 Task: Look for space in Tōkamachi, Japan from 9th July, 2023 to 16th July, 2023 for 2 adults, 1 child in price range Rs.8000 to Rs.16000. Place can be entire place with 2 bedrooms having 2 beds and 1 bathroom. Property type can be house, flat, guest house. Booking option can be shelf check-in. Required host language is English.
Action: Mouse moved to (507, 87)
Screenshot: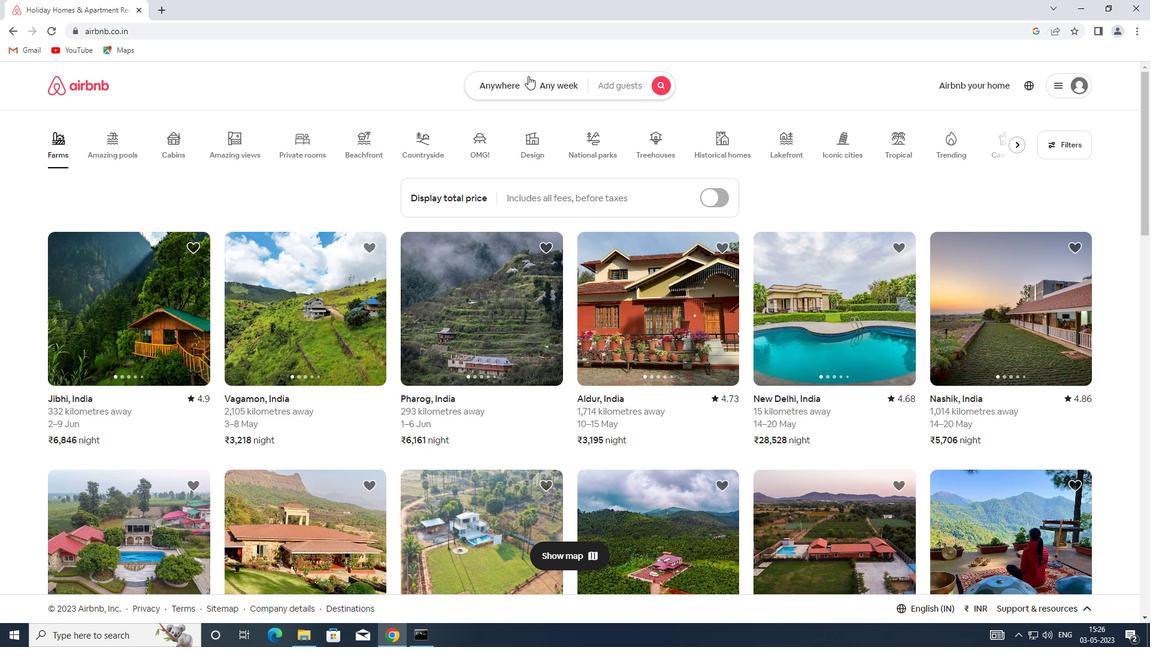 
Action: Mouse pressed left at (507, 87)
Screenshot: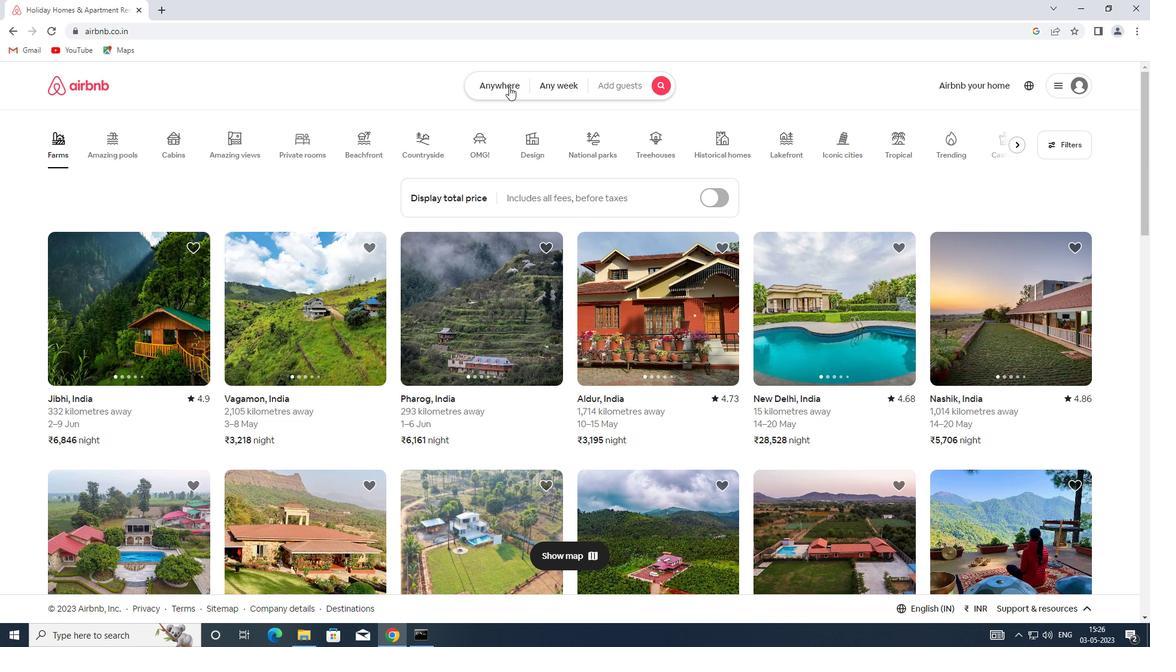 
Action: Mouse moved to (399, 140)
Screenshot: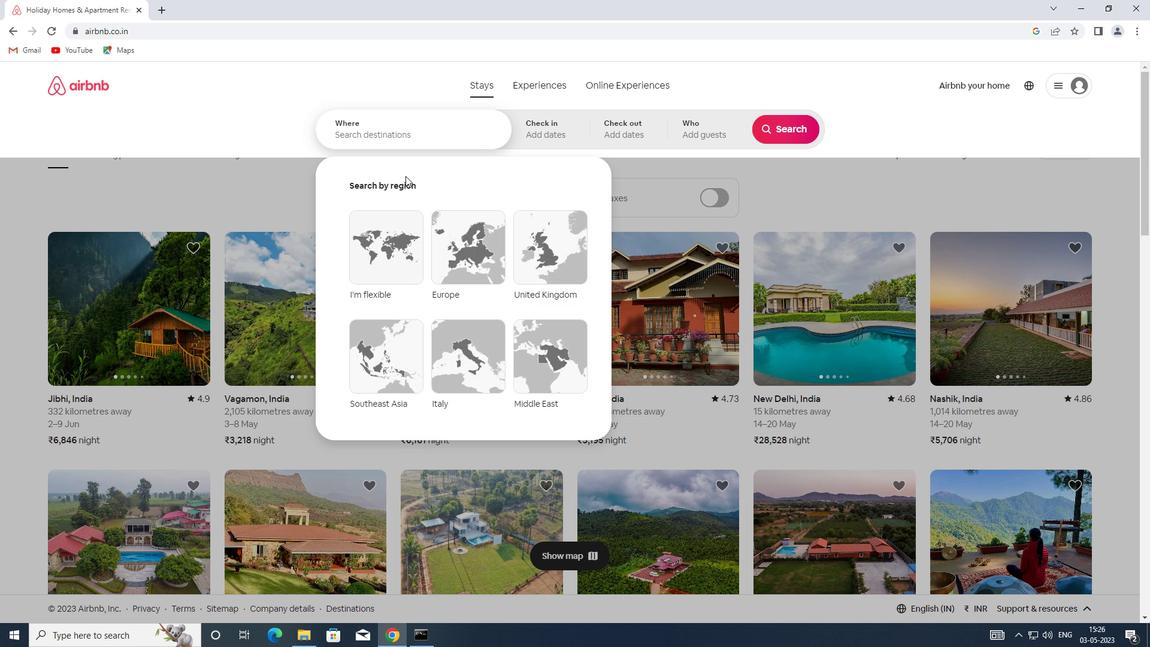 
Action: Mouse pressed left at (399, 140)
Screenshot: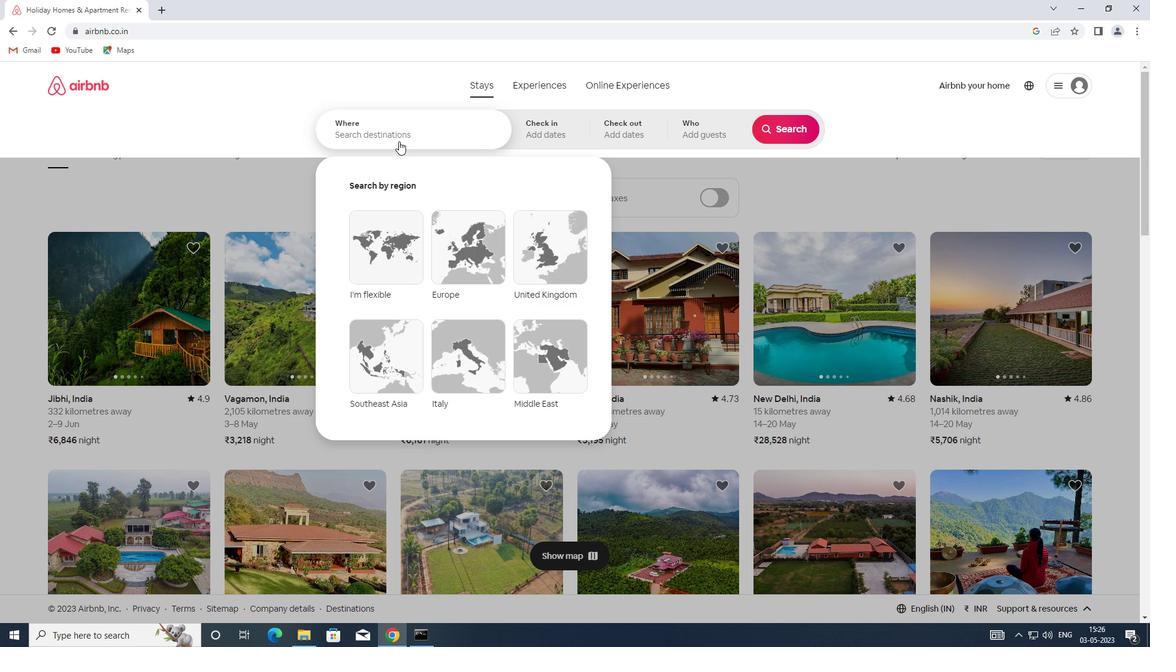 
Action: Mouse moved to (399, 140)
Screenshot: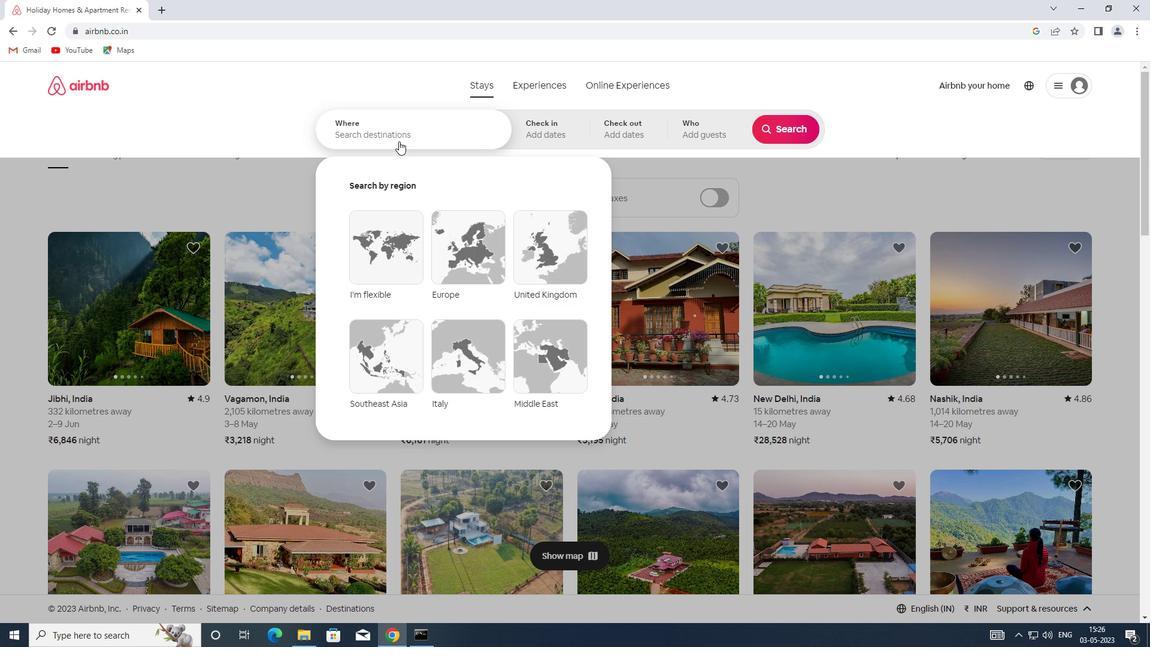 
Action: Key pressed <Key.shift>TOKAMACHI,<Key.shift>JAPAN
Screenshot: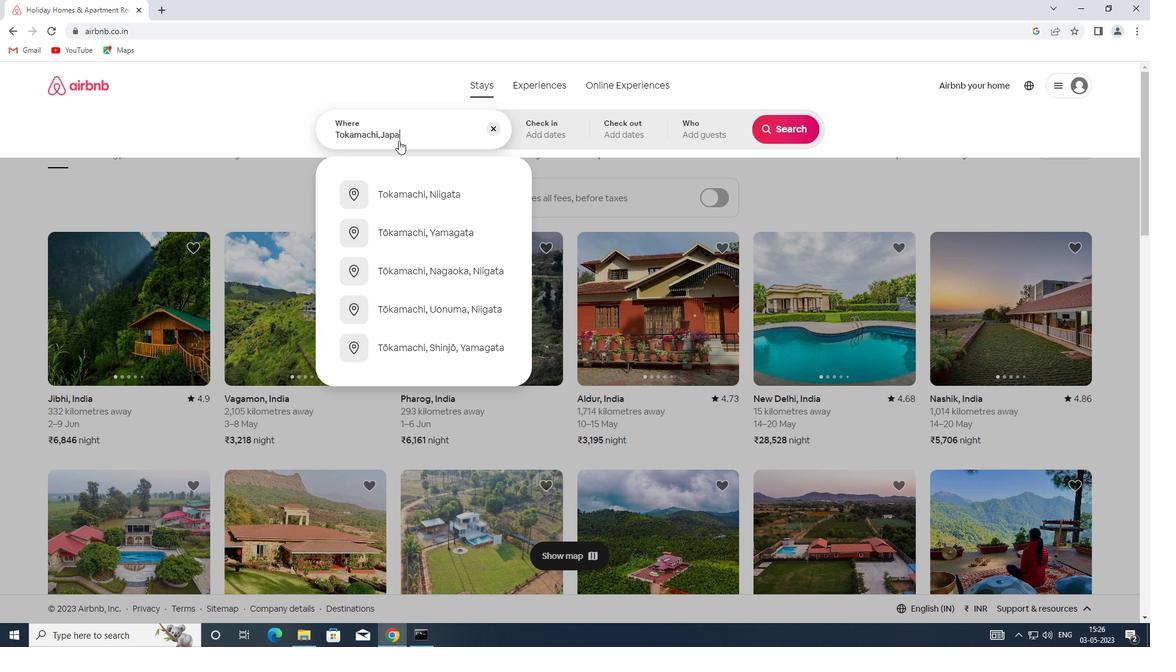 
Action: Mouse moved to (551, 139)
Screenshot: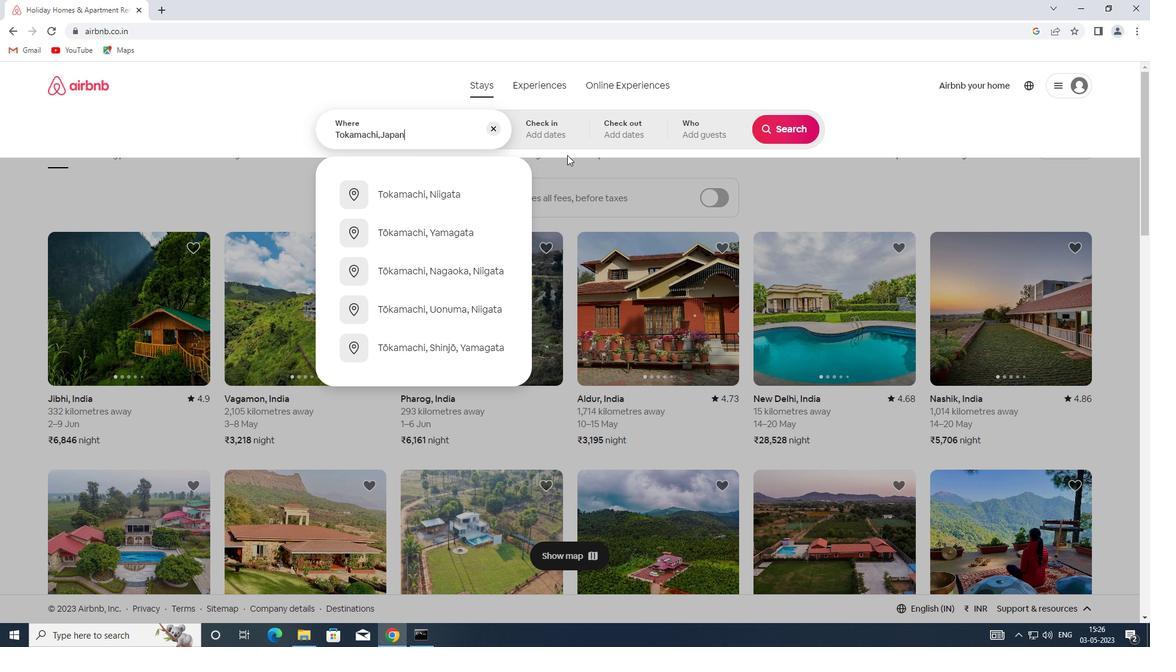 
Action: Mouse pressed left at (551, 139)
Screenshot: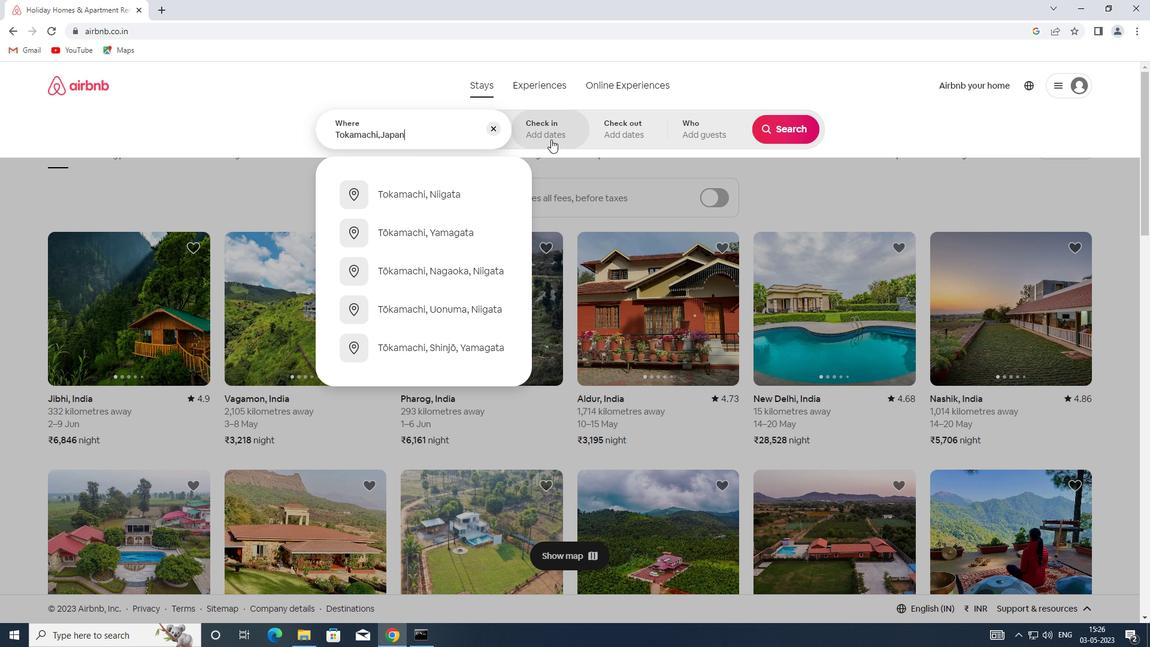 
Action: Mouse moved to (778, 221)
Screenshot: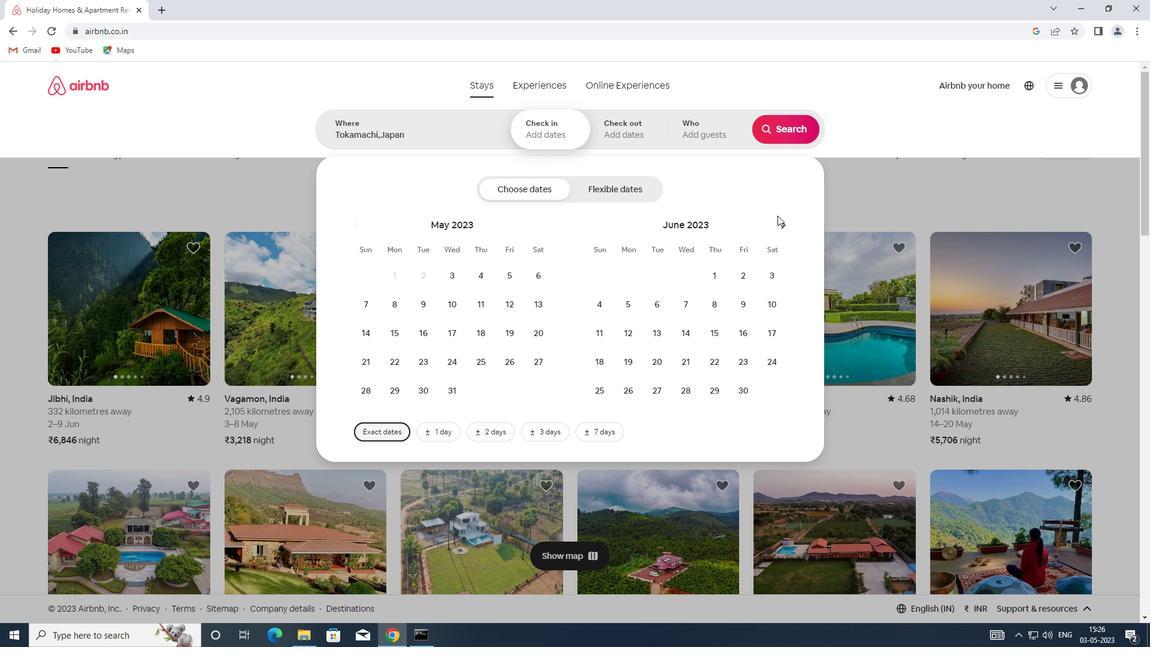
Action: Mouse pressed left at (778, 221)
Screenshot: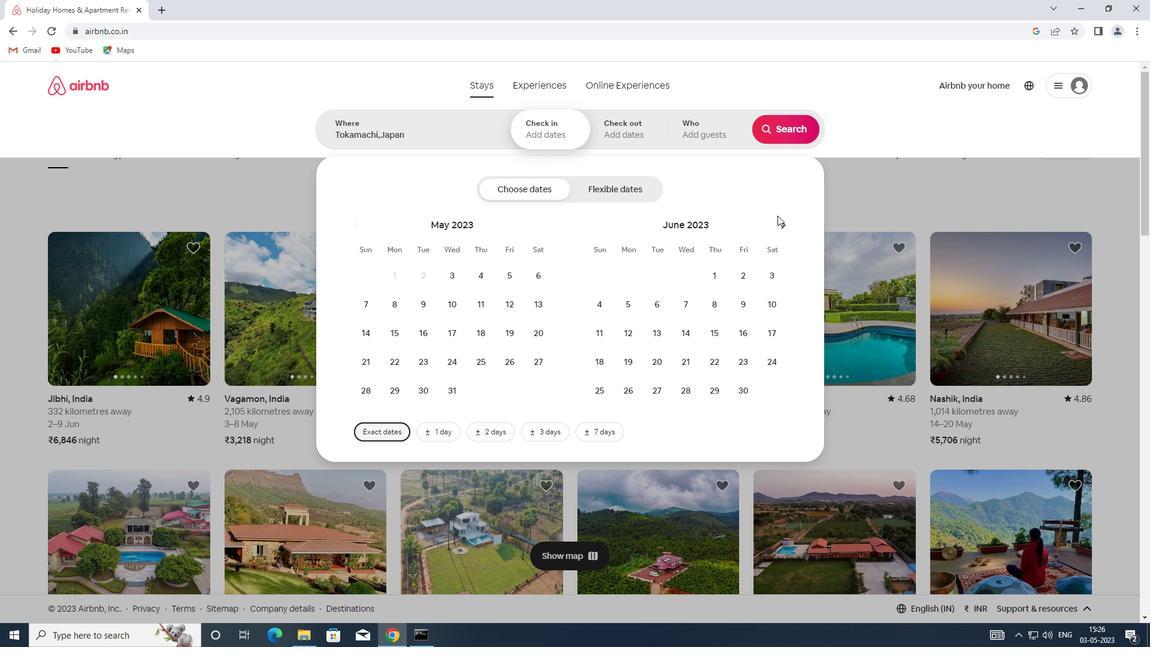 
Action: Mouse moved to (603, 335)
Screenshot: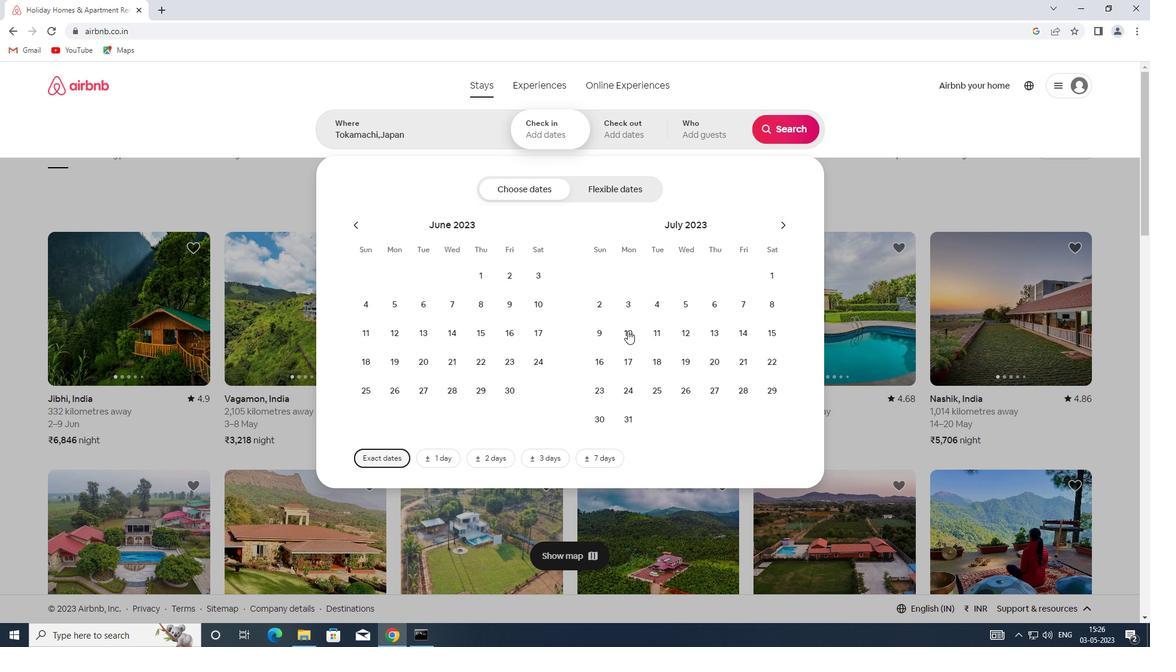 
Action: Mouse pressed left at (603, 335)
Screenshot: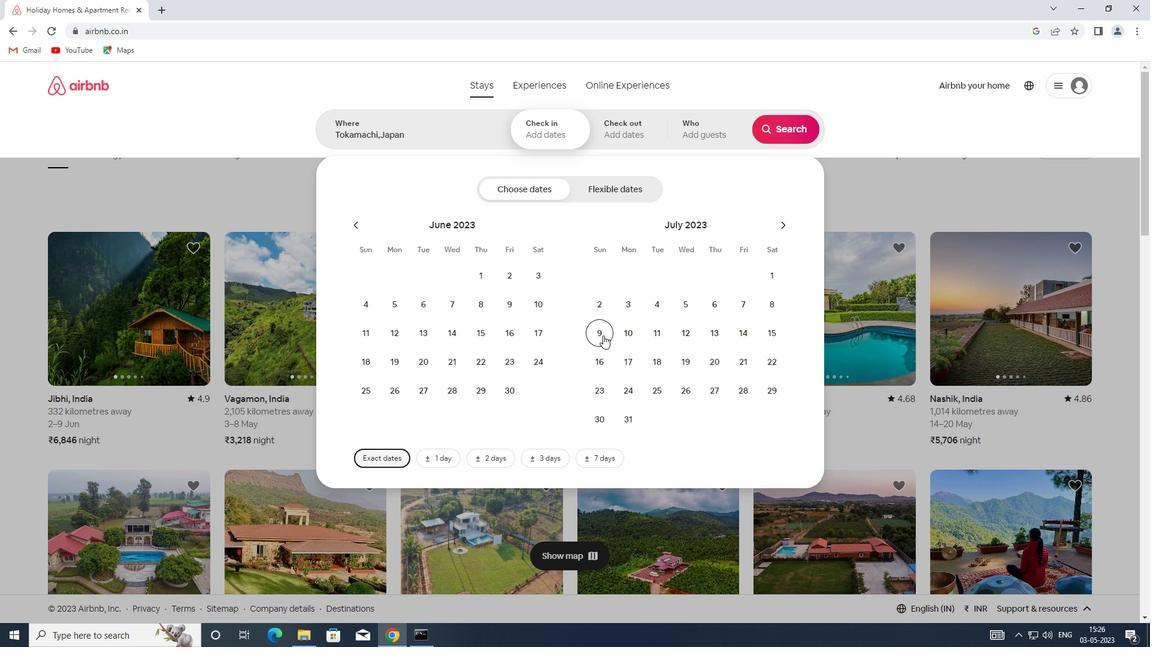 
Action: Mouse moved to (599, 361)
Screenshot: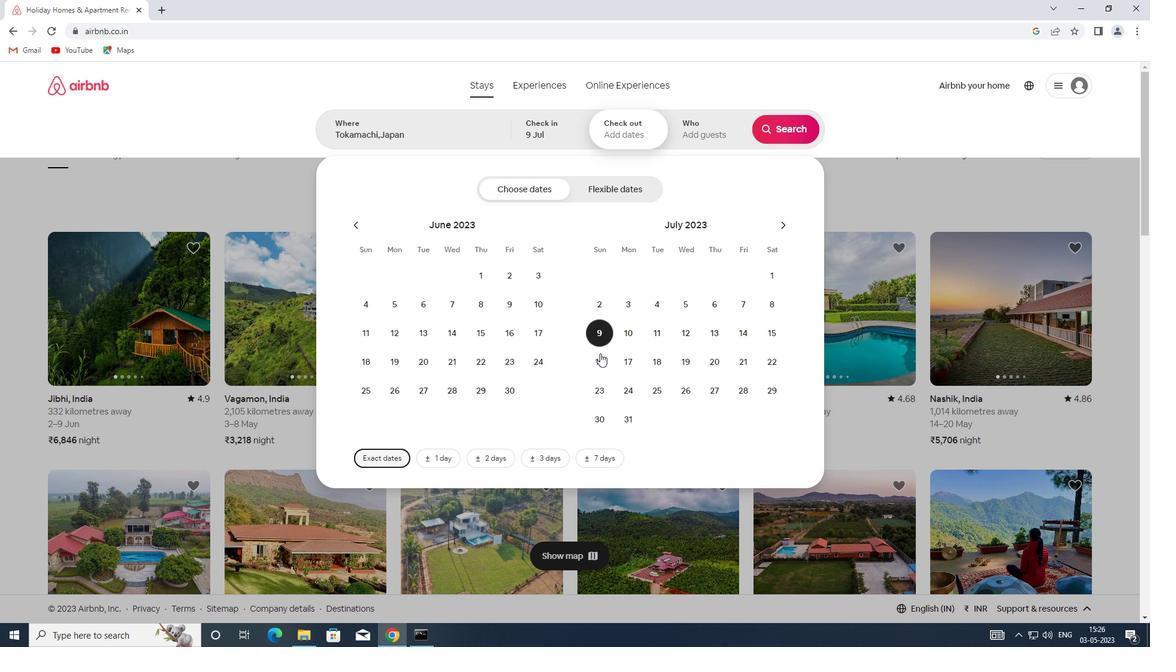 
Action: Mouse pressed left at (599, 361)
Screenshot: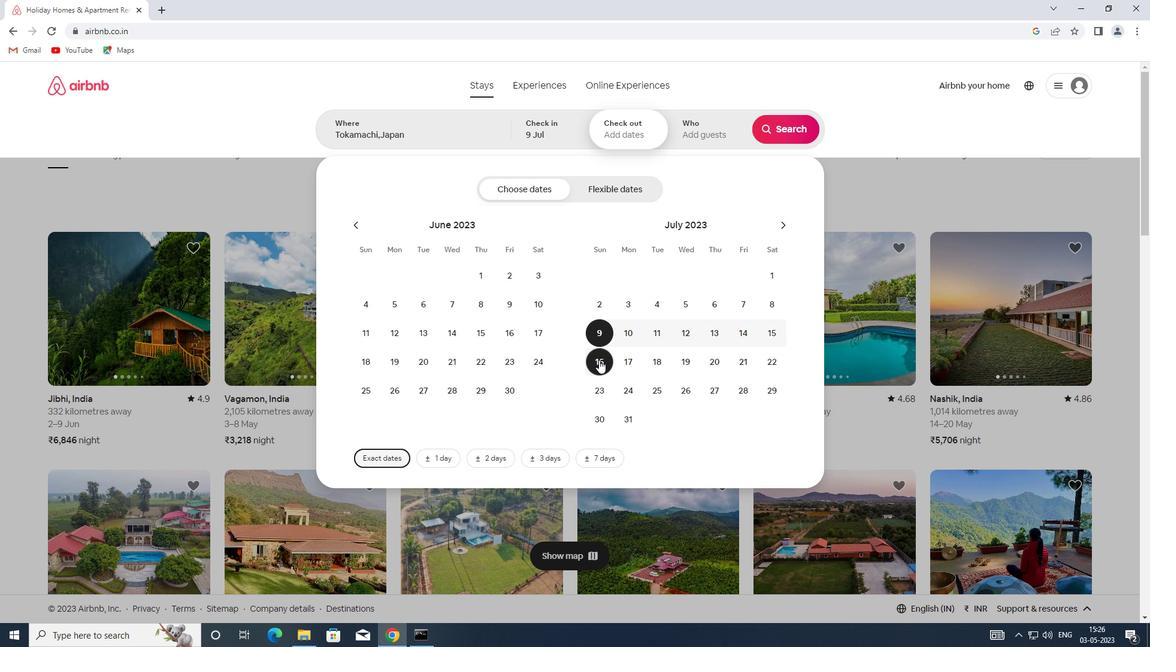 
Action: Mouse moved to (707, 138)
Screenshot: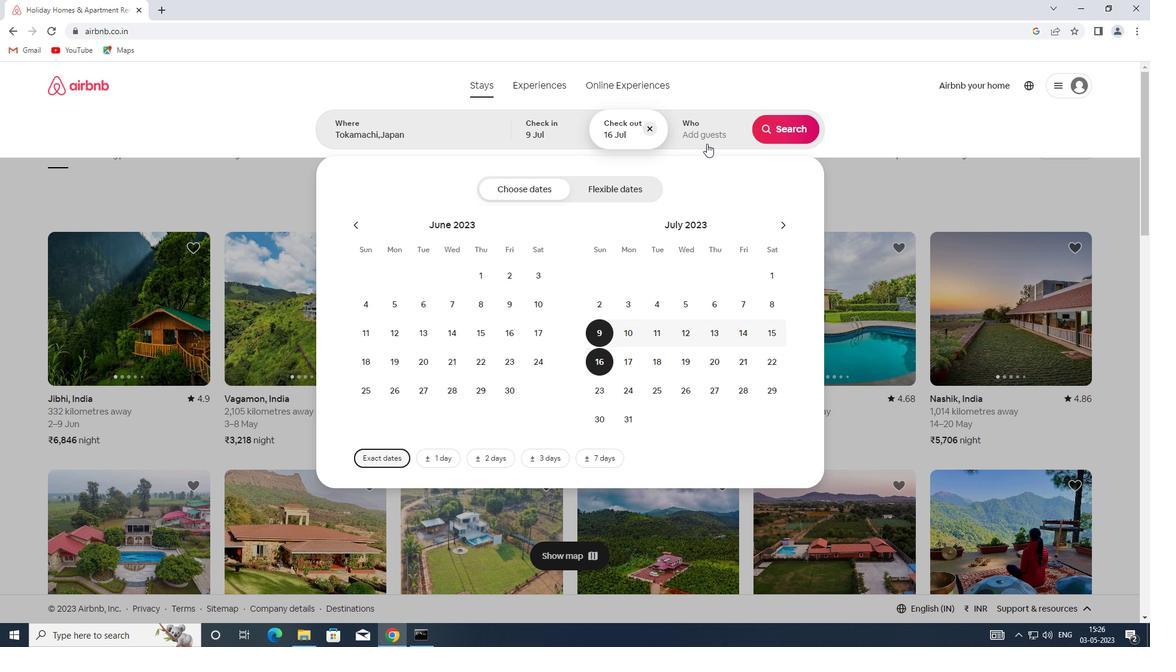 
Action: Mouse pressed left at (707, 138)
Screenshot: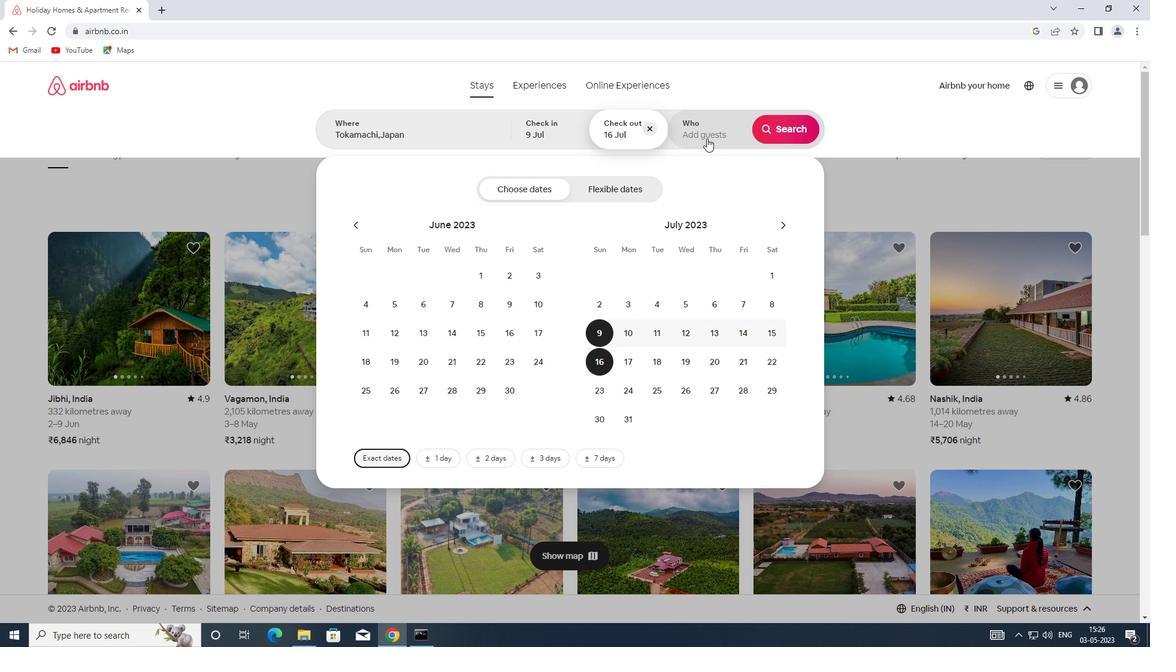 
Action: Mouse moved to (794, 193)
Screenshot: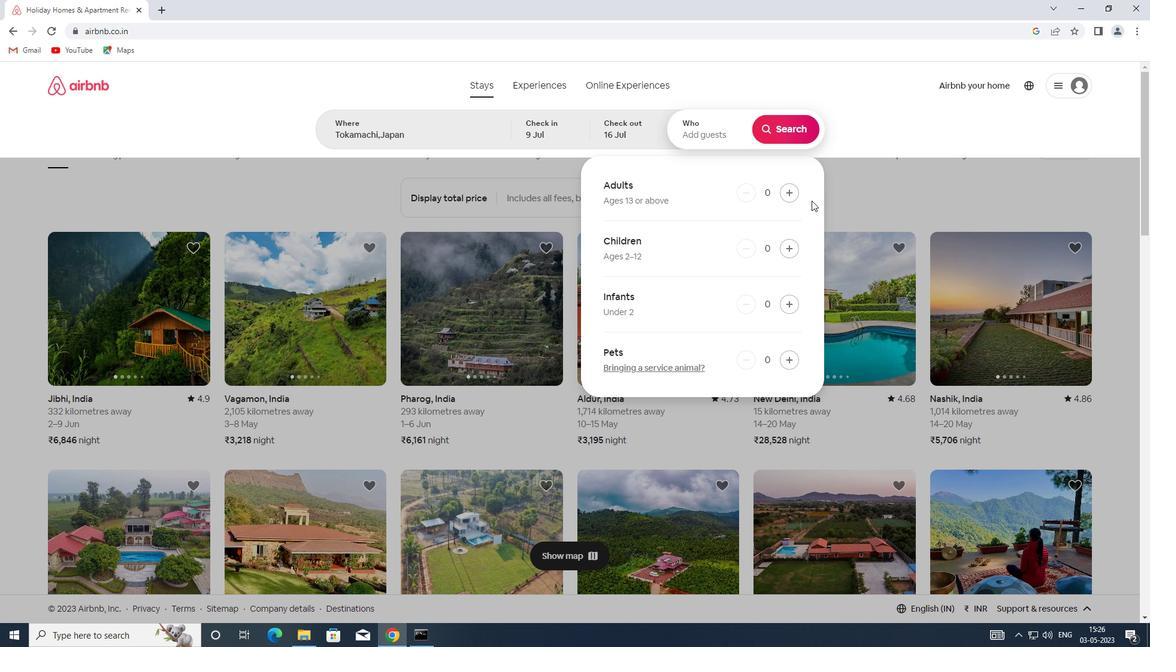 
Action: Mouse pressed left at (794, 193)
Screenshot: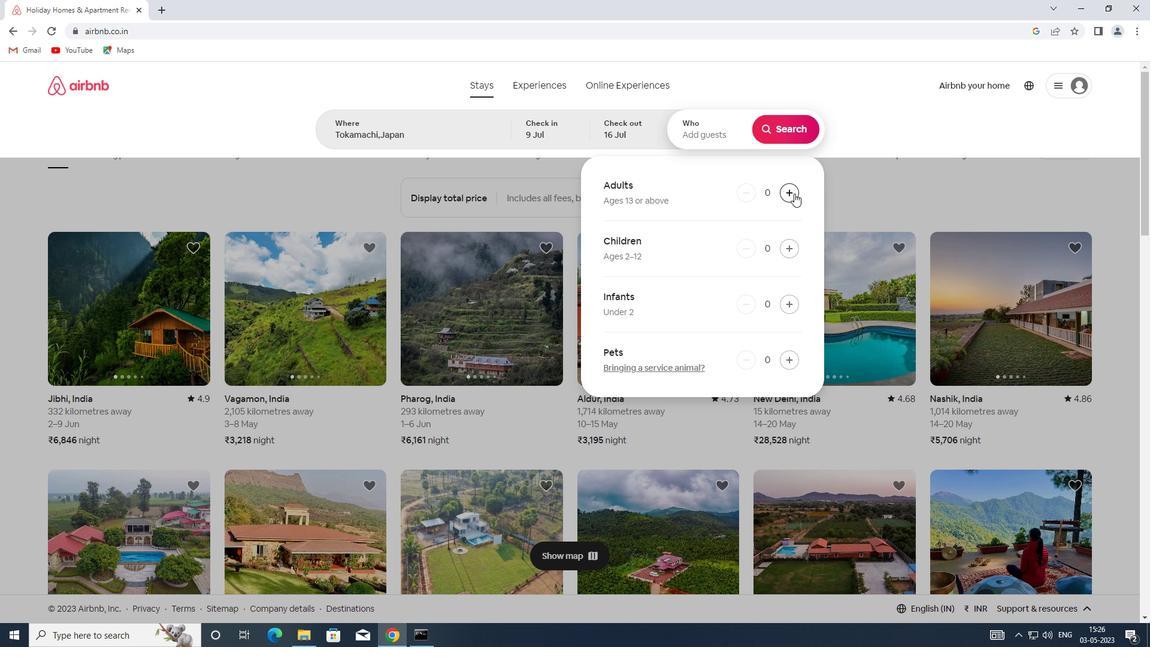 
Action: Mouse pressed left at (794, 193)
Screenshot: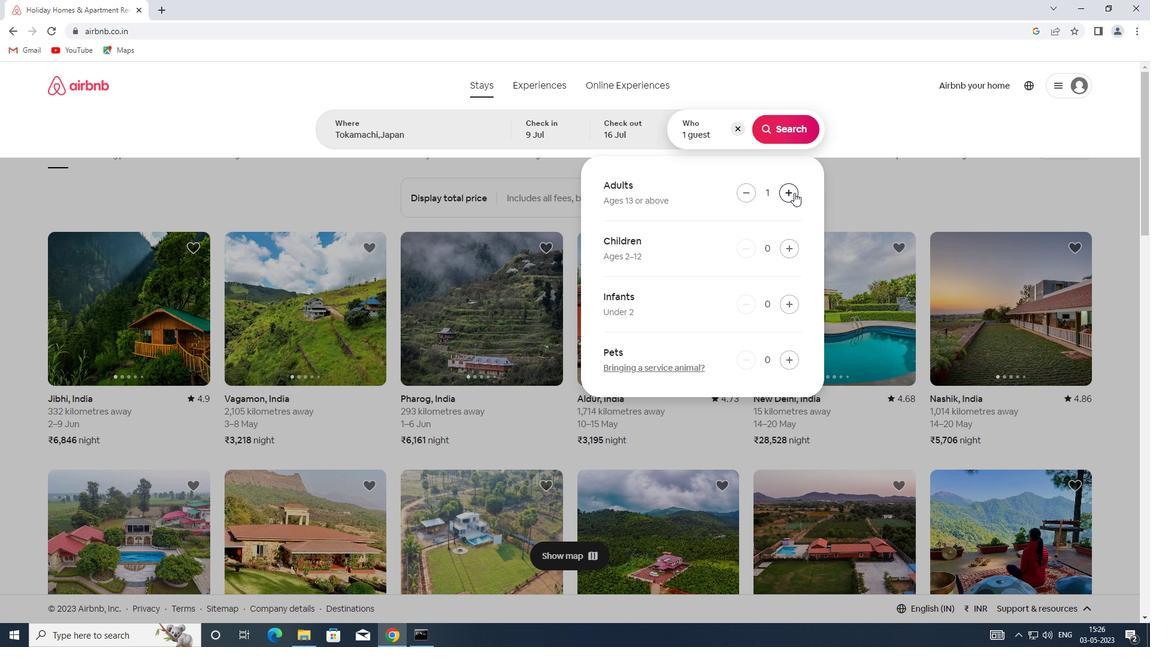 
Action: Mouse moved to (792, 251)
Screenshot: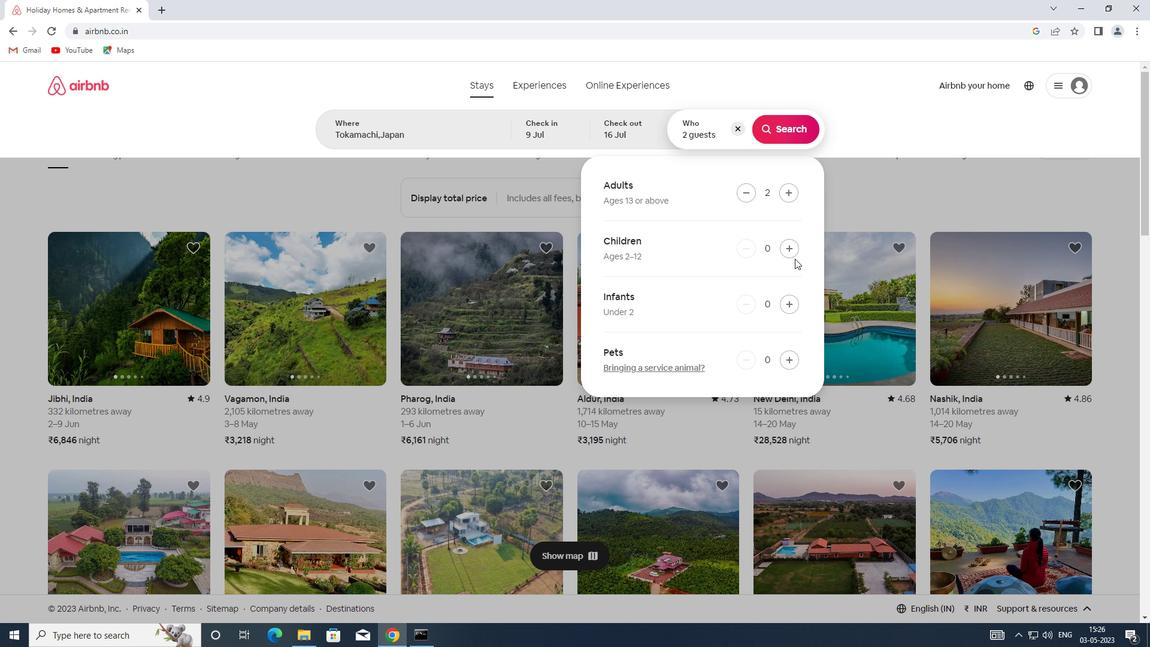 
Action: Mouse pressed left at (792, 251)
Screenshot: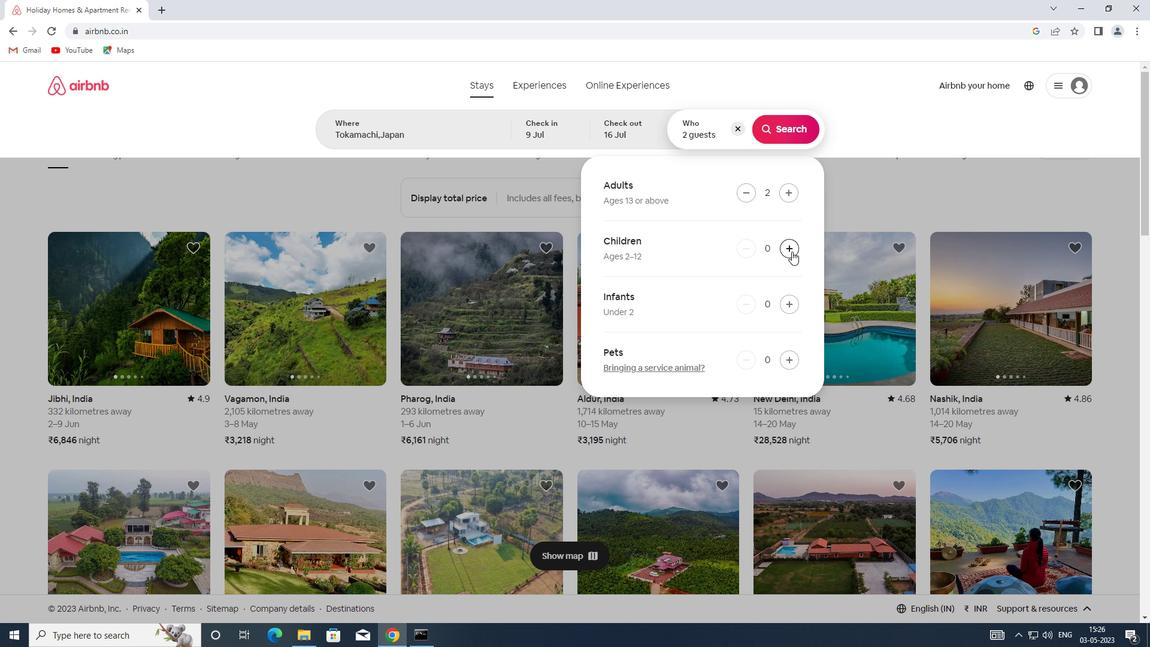 
Action: Mouse moved to (784, 130)
Screenshot: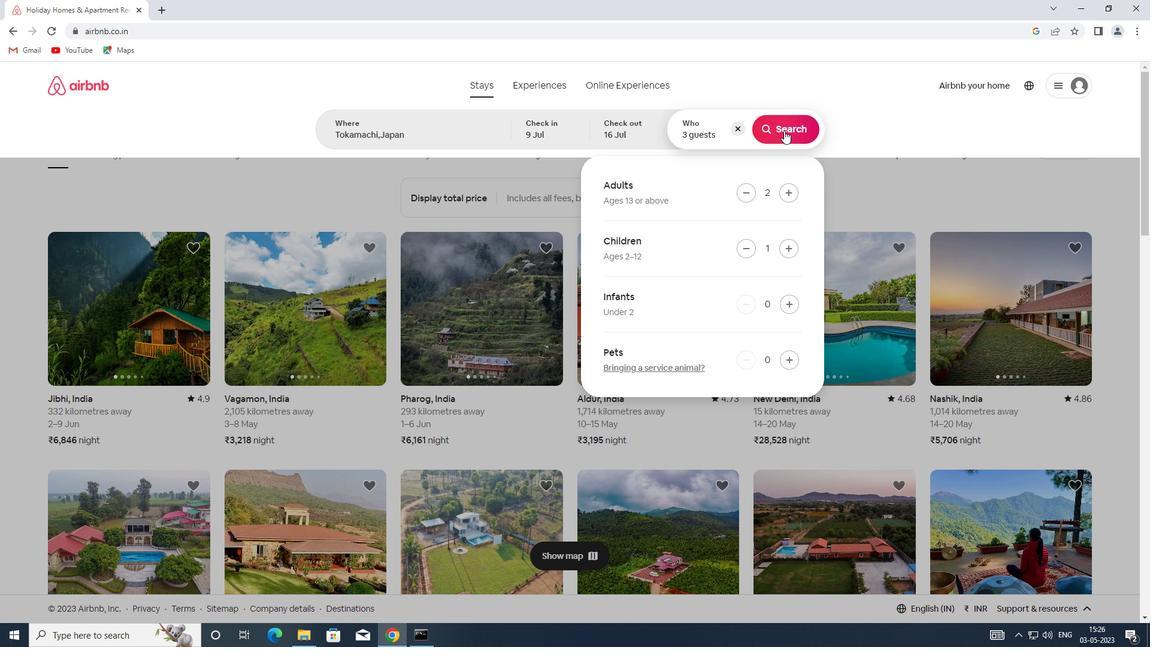 
Action: Mouse pressed left at (784, 130)
Screenshot: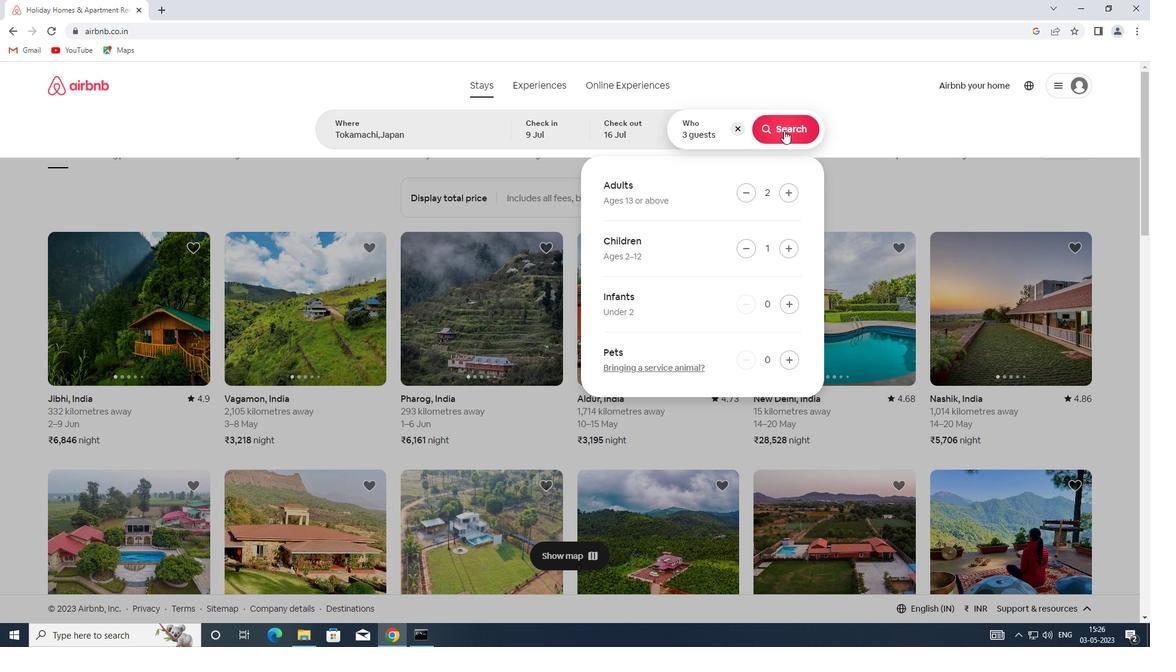 
Action: Mouse moved to (1096, 130)
Screenshot: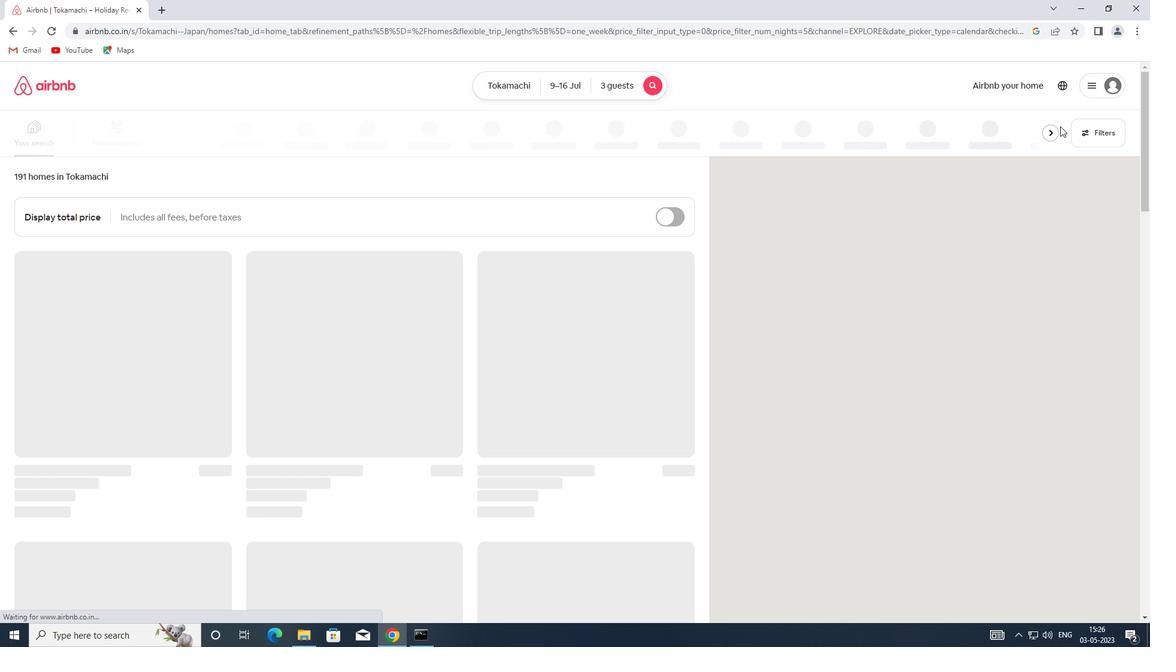 
Action: Mouse pressed left at (1096, 130)
Screenshot: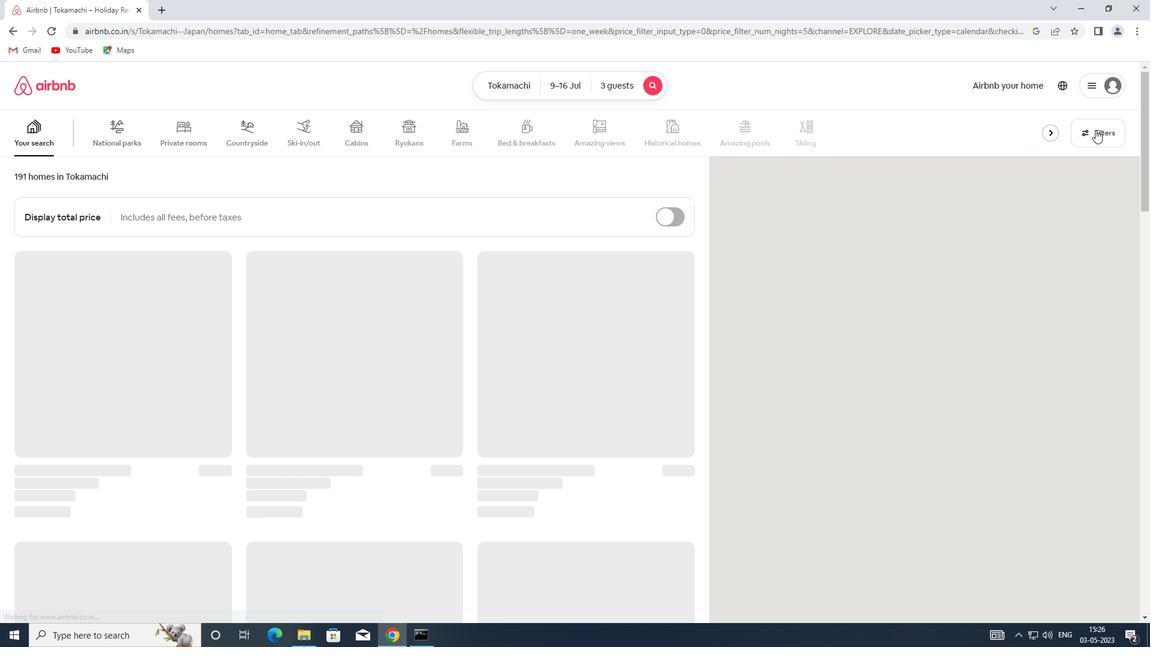 
Action: Mouse moved to (447, 290)
Screenshot: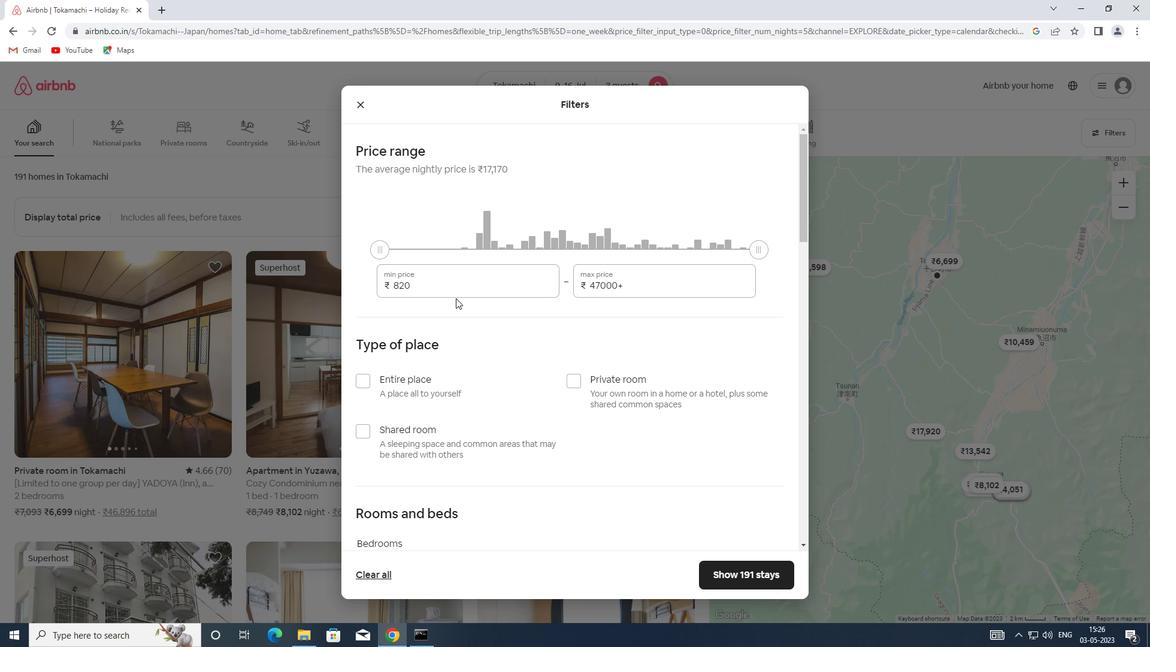 
Action: Mouse pressed left at (447, 290)
Screenshot: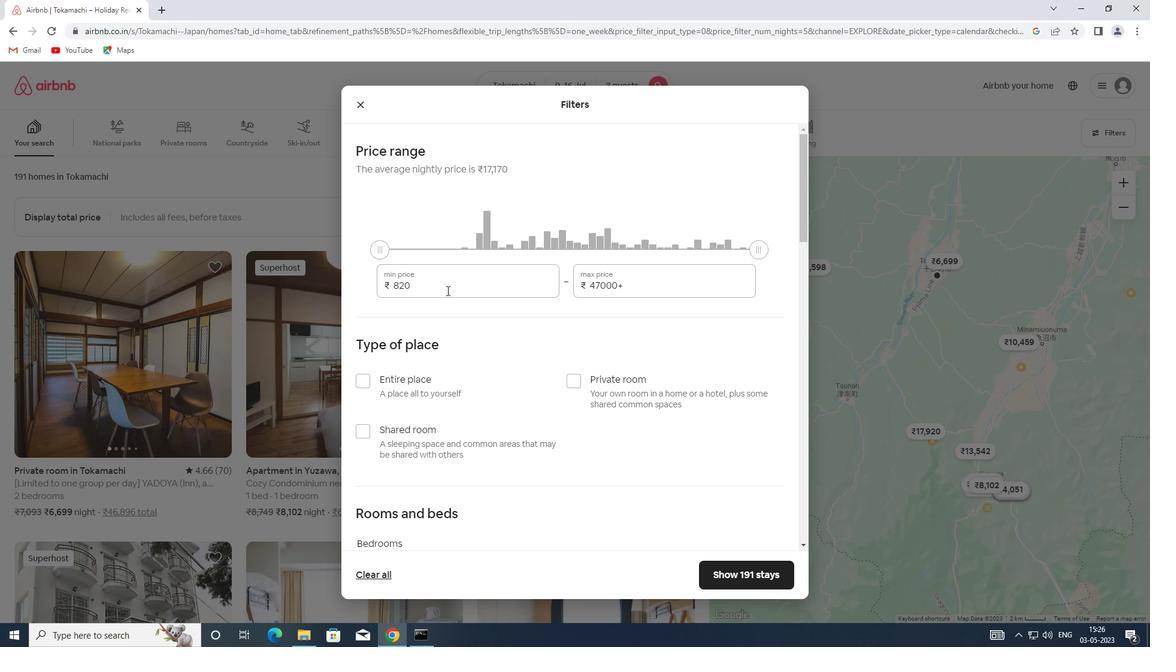 
Action: Mouse moved to (388, 290)
Screenshot: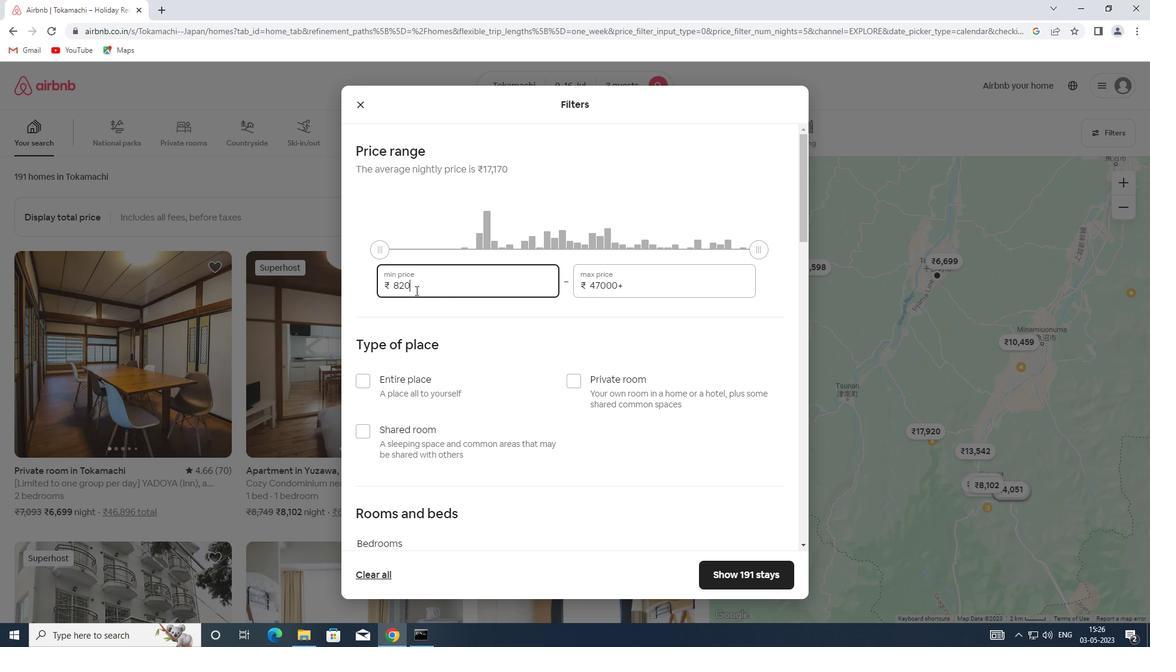 
Action: Key pressed 8000
Screenshot: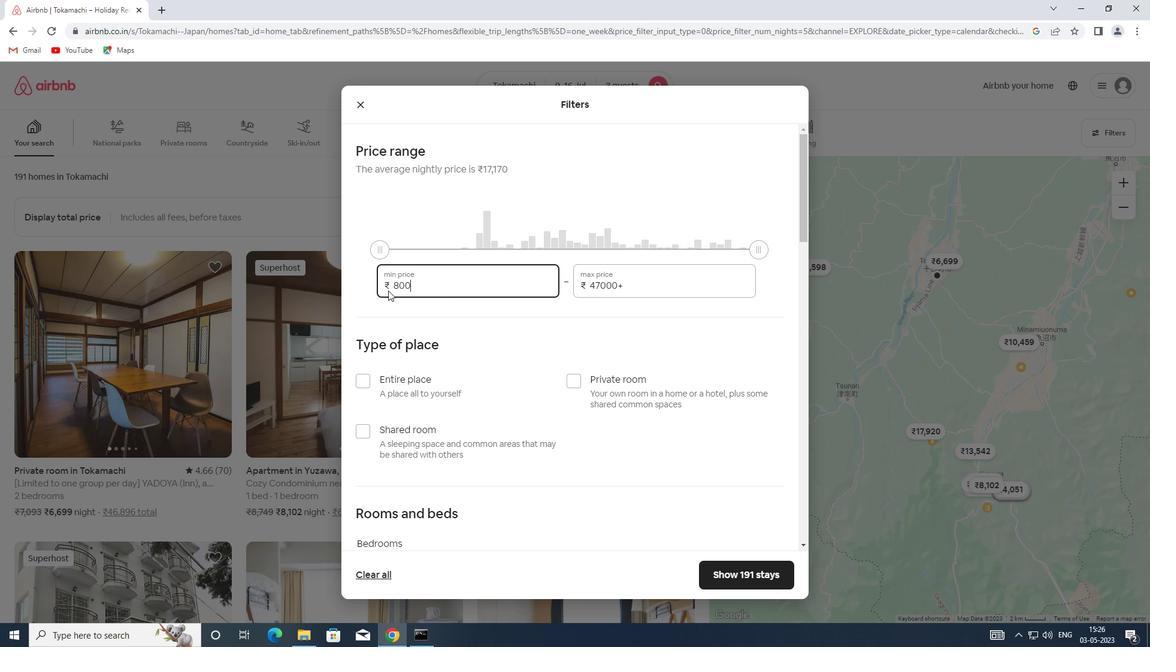 
Action: Mouse moved to (637, 290)
Screenshot: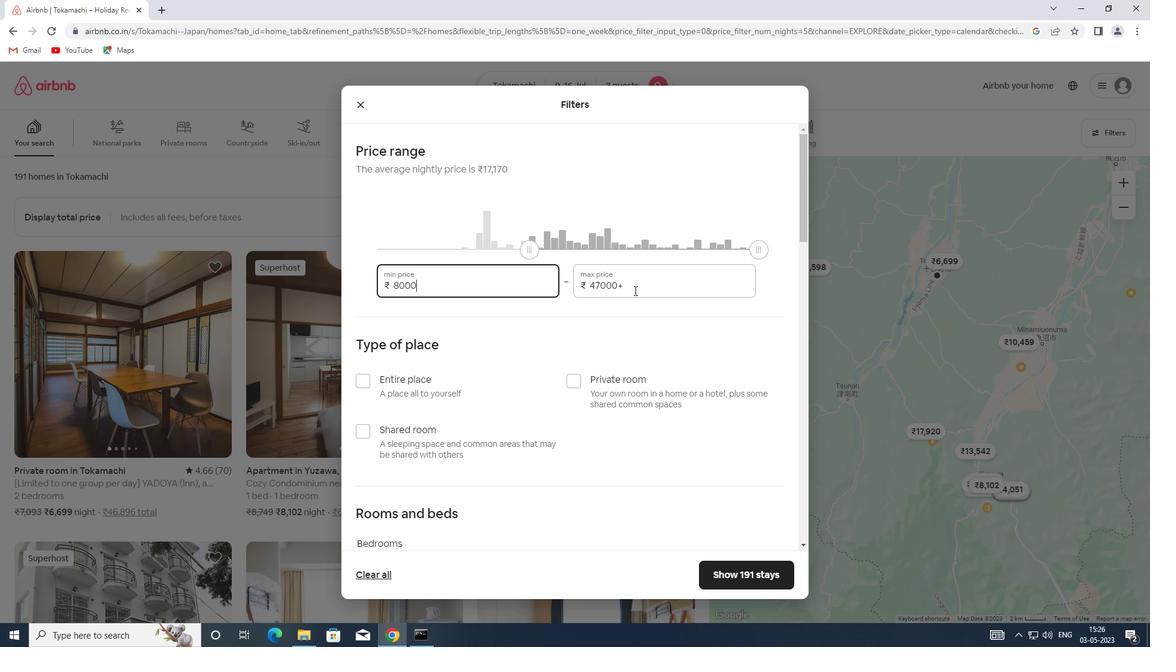 
Action: Mouse pressed left at (637, 290)
Screenshot: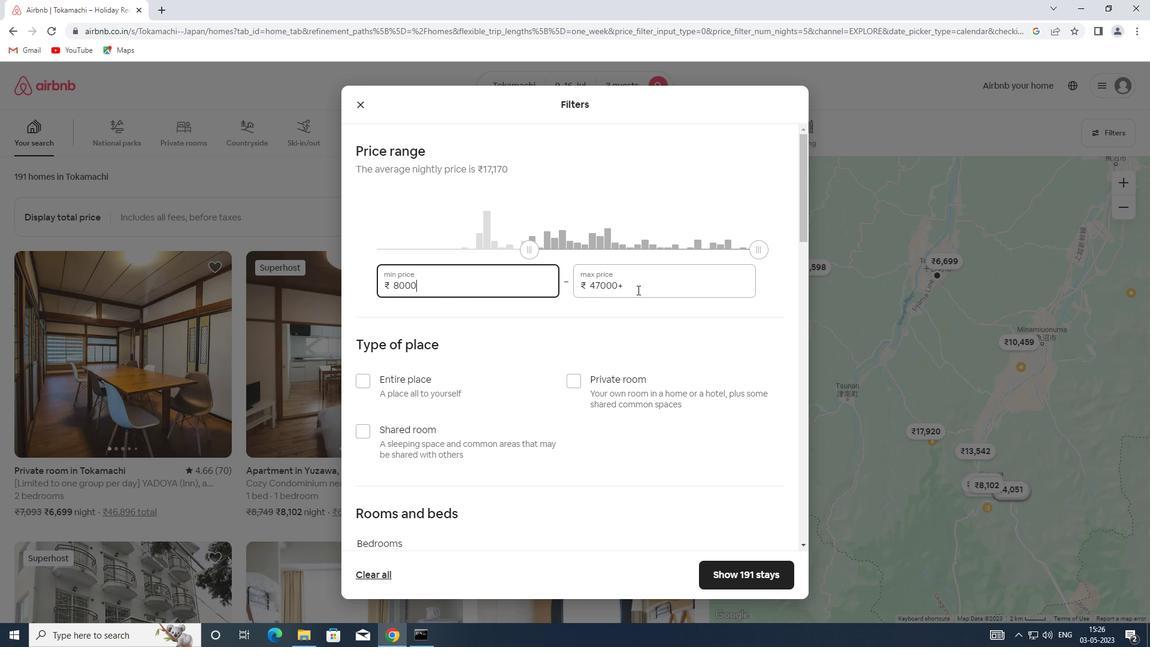
Action: Mouse moved to (532, 290)
Screenshot: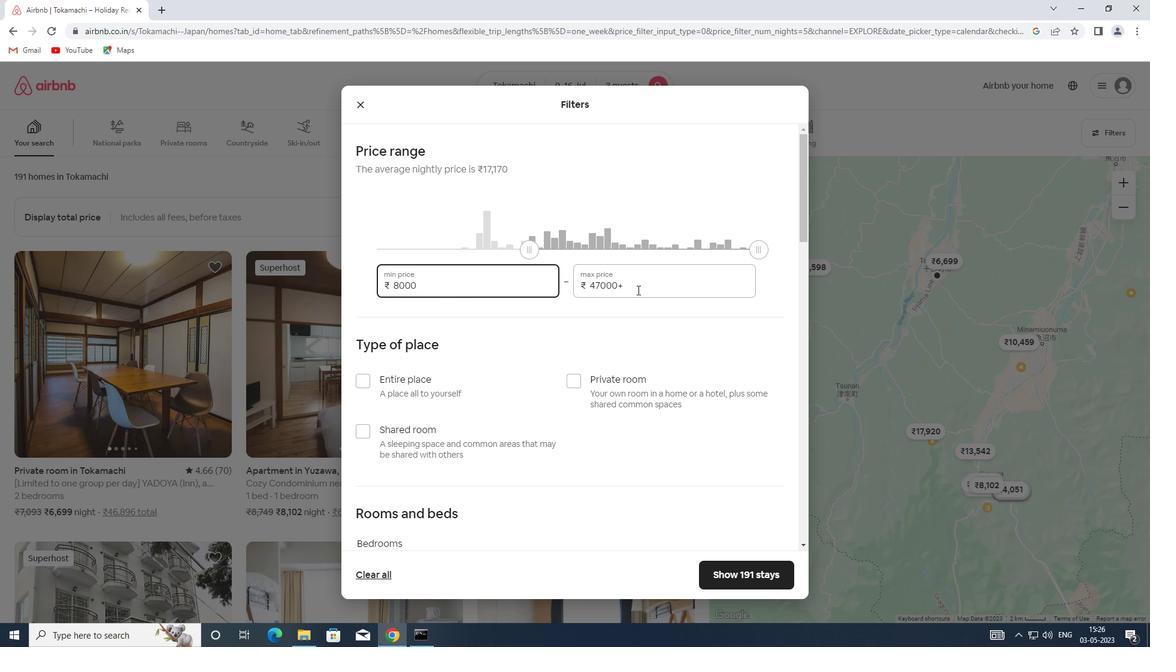 
Action: Key pressed 16000
Screenshot: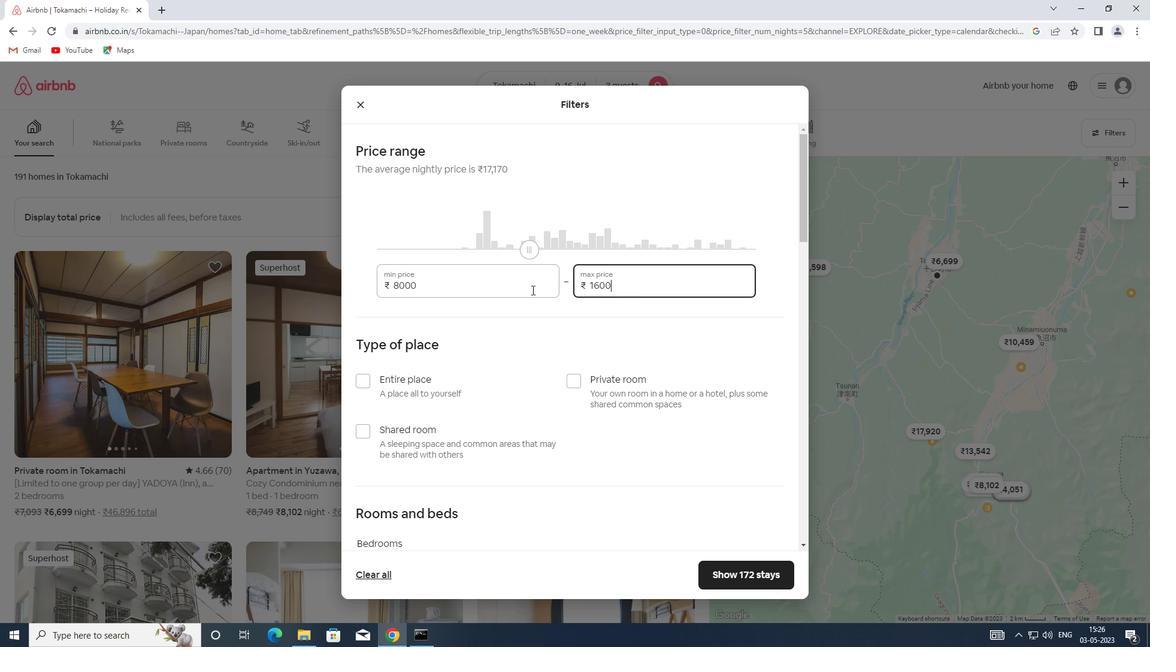 
Action: Mouse moved to (387, 392)
Screenshot: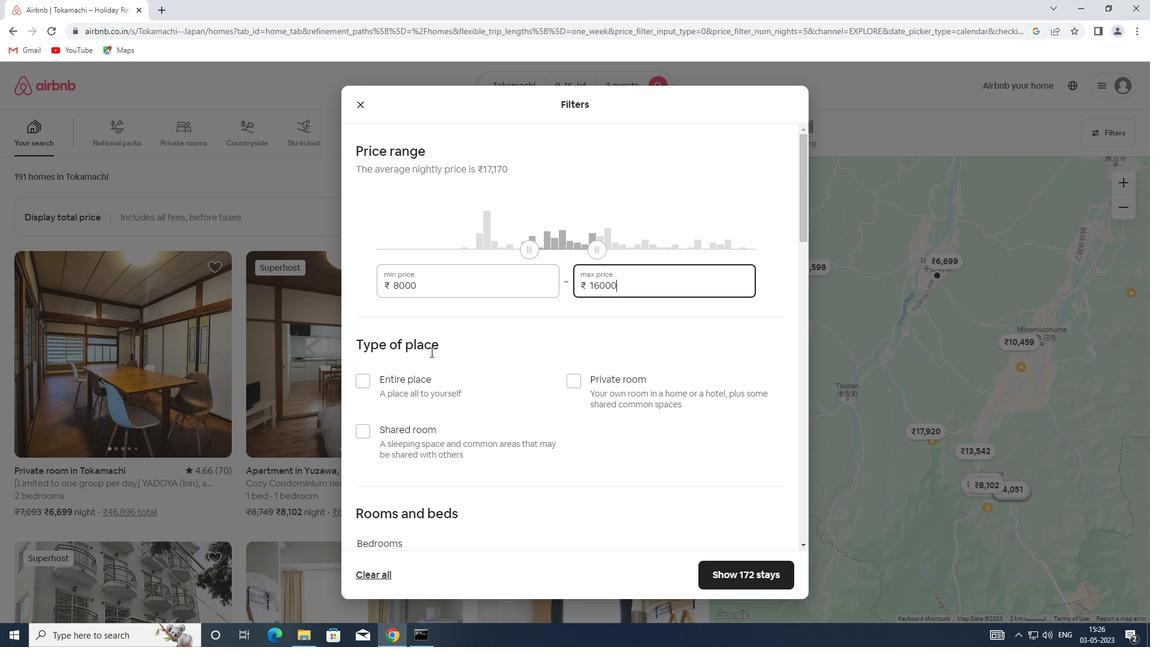 
Action: Mouse pressed left at (387, 392)
Screenshot: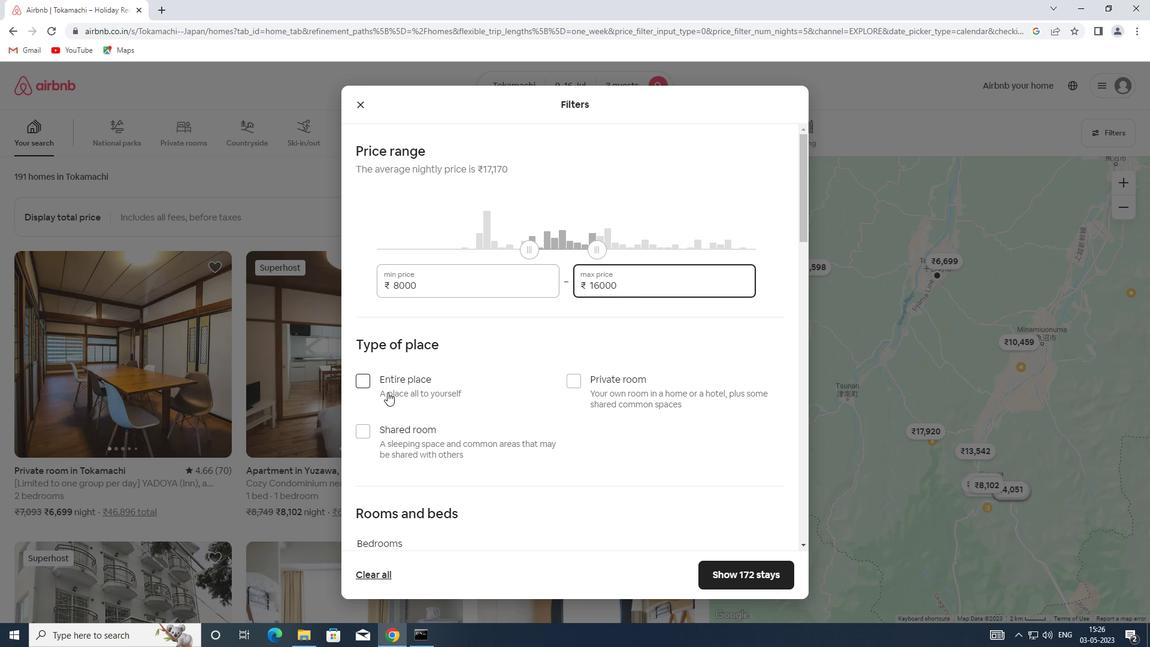 
Action: Mouse moved to (424, 346)
Screenshot: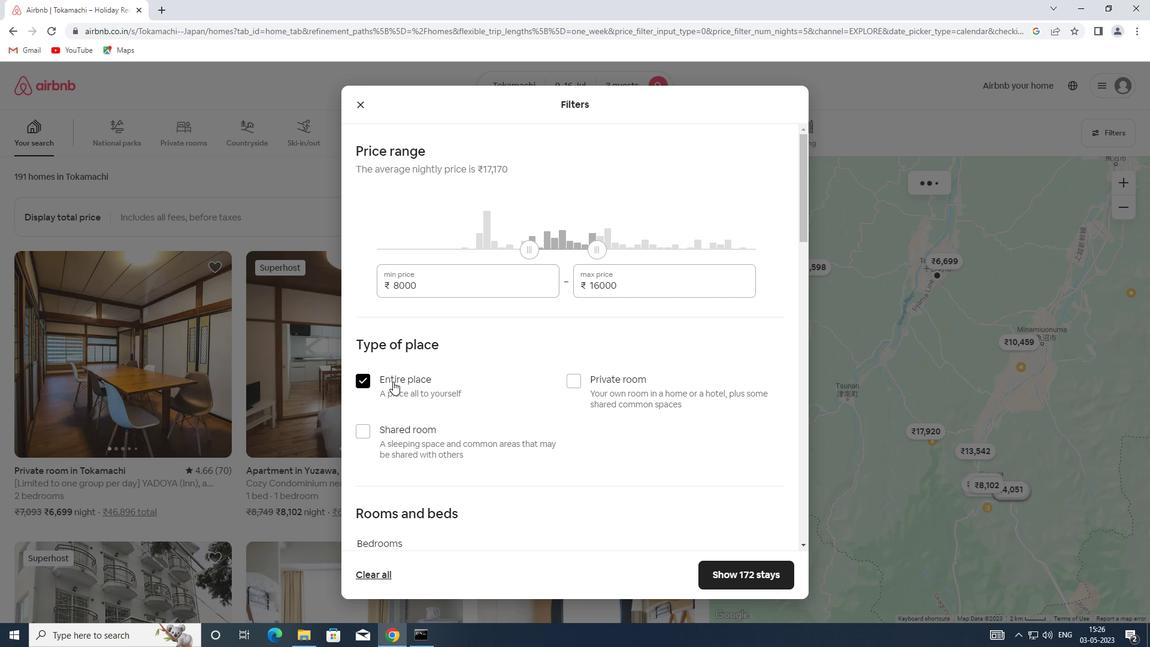 
Action: Mouse scrolled (424, 345) with delta (0, 0)
Screenshot: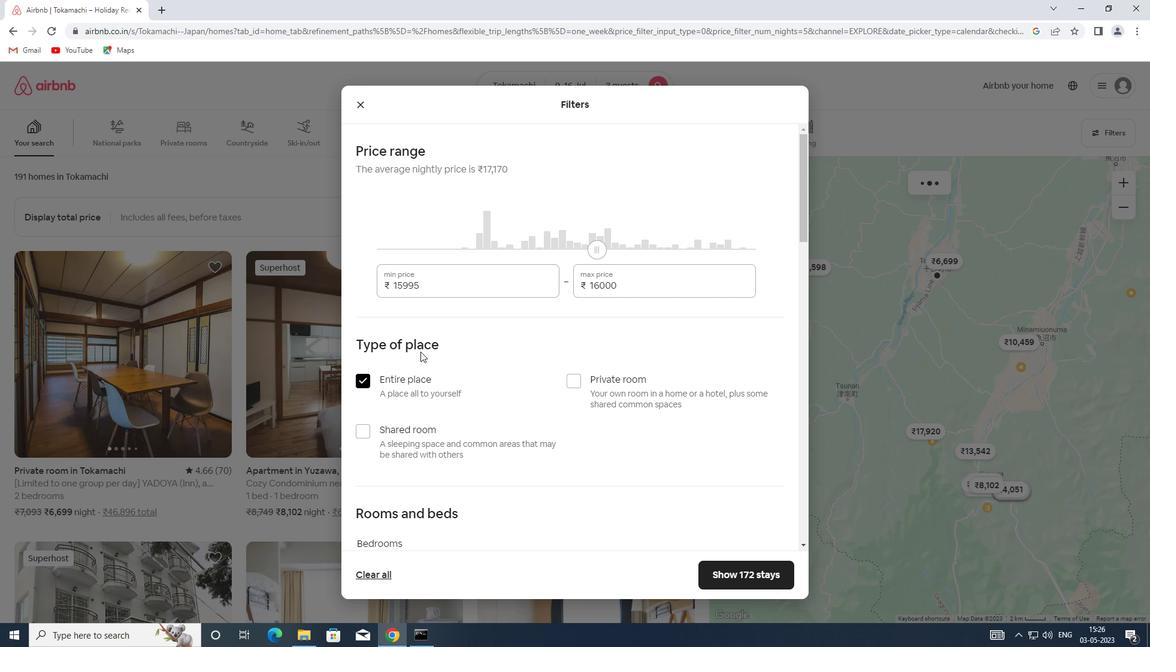 
Action: Mouse scrolled (424, 345) with delta (0, 0)
Screenshot: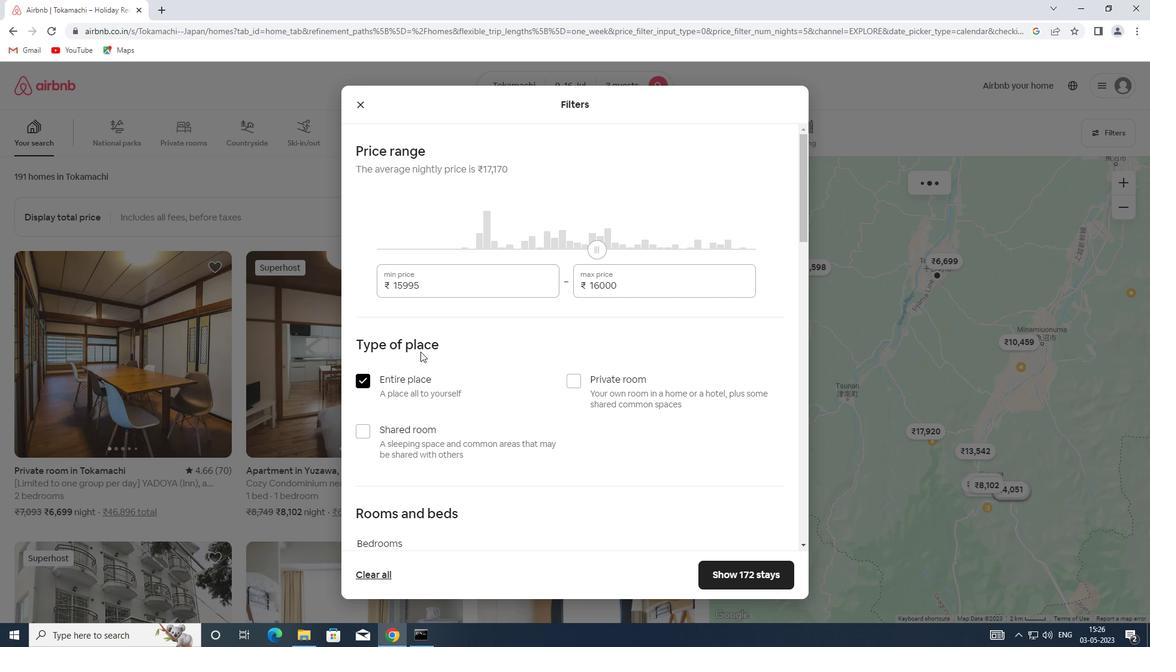 
Action: Mouse scrolled (424, 345) with delta (0, 0)
Screenshot: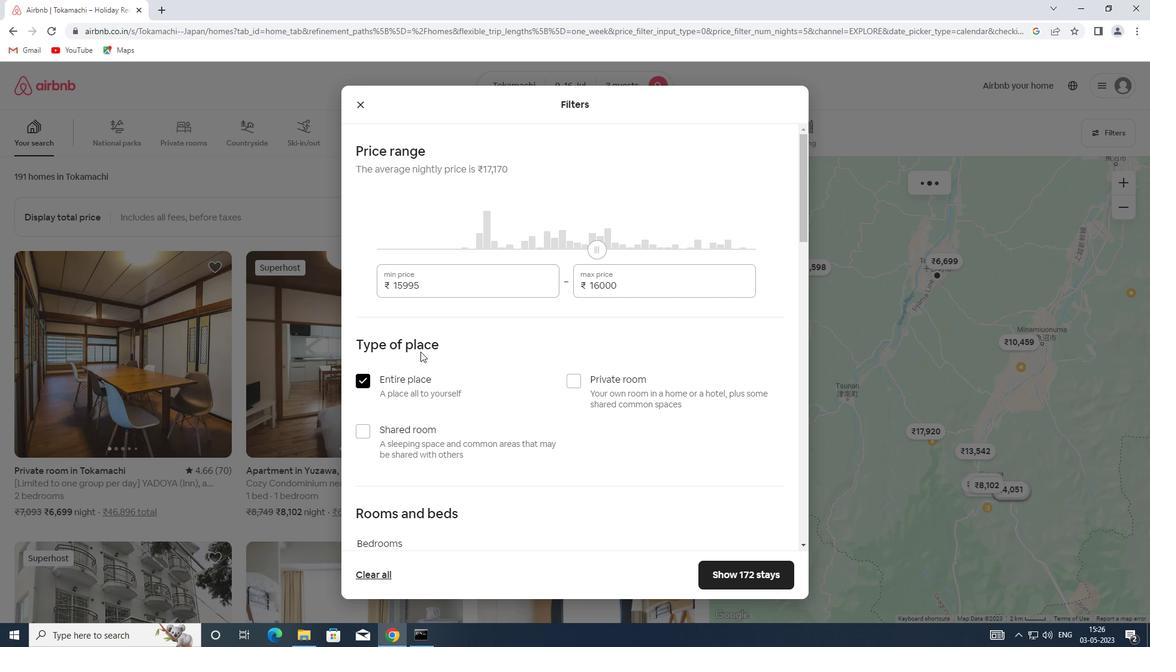 
Action: Mouse scrolled (424, 345) with delta (0, 0)
Screenshot: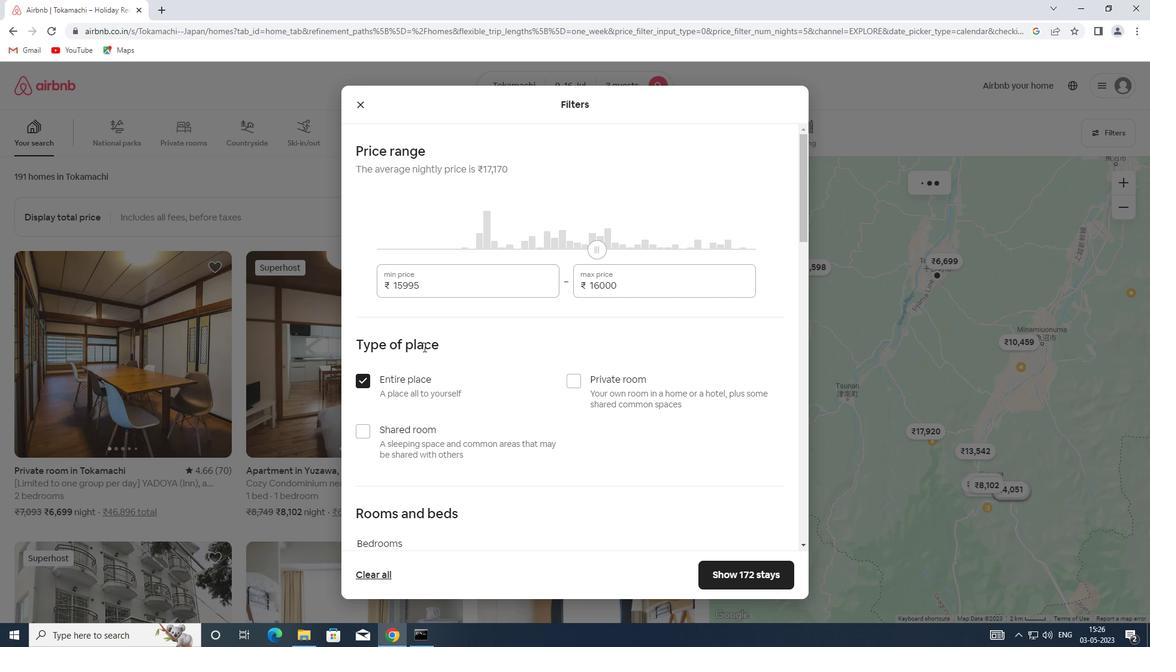 
Action: Mouse moved to (467, 335)
Screenshot: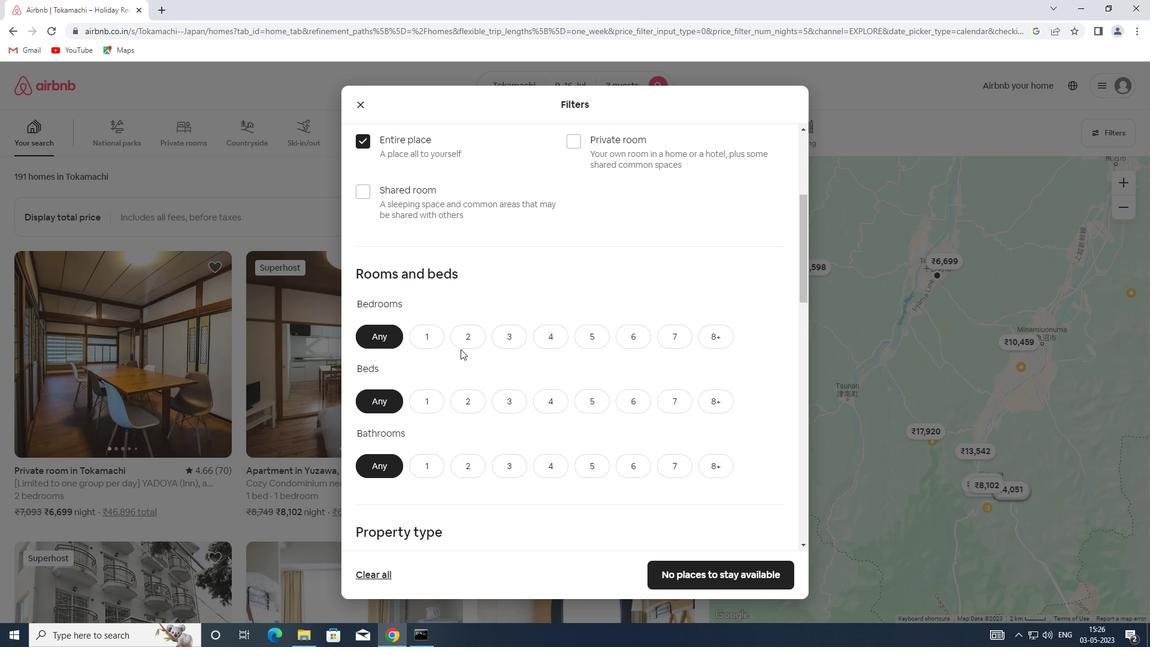 
Action: Mouse pressed left at (467, 335)
Screenshot: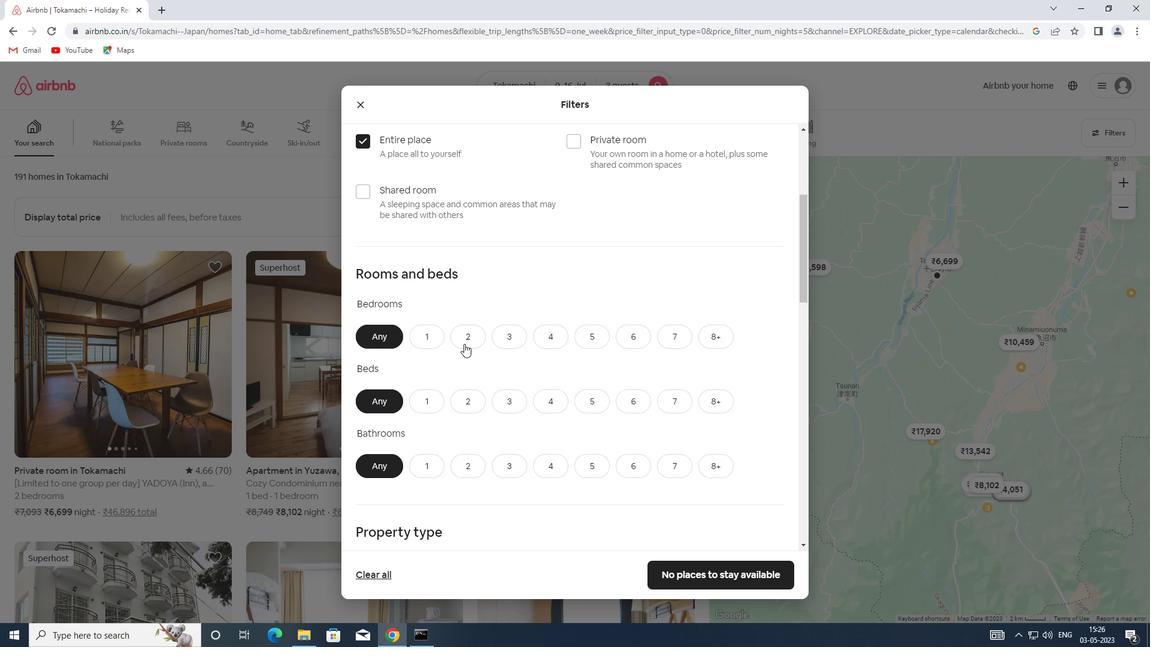 
Action: Mouse moved to (468, 390)
Screenshot: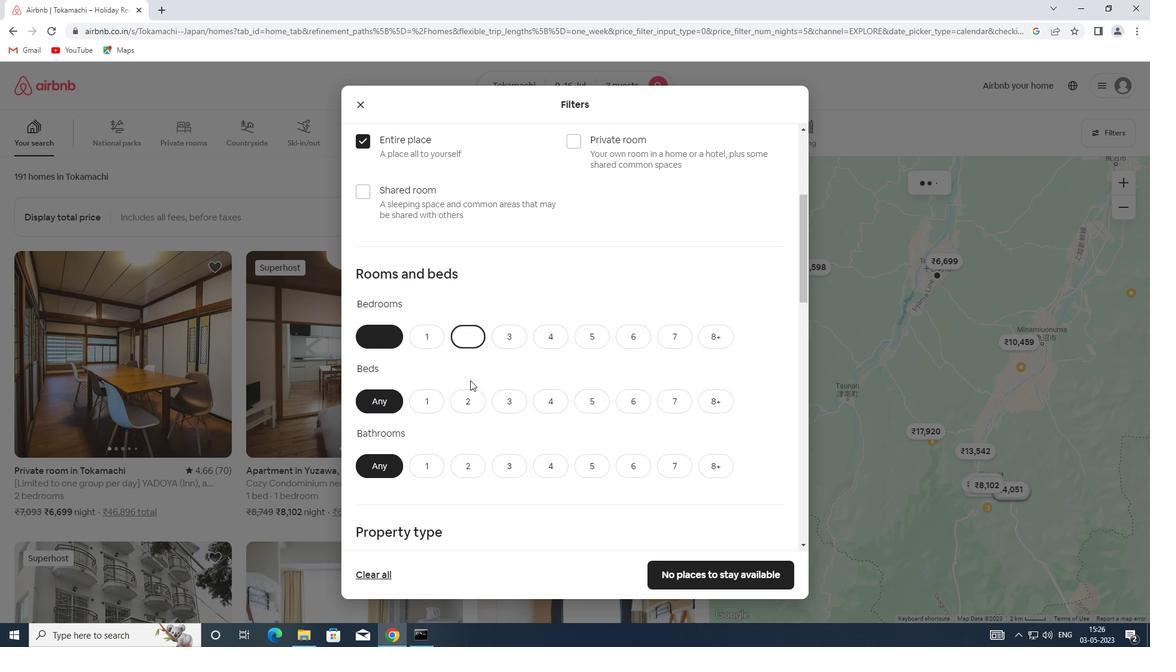 
Action: Mouse pressed left at (468, 390)
Screenshot: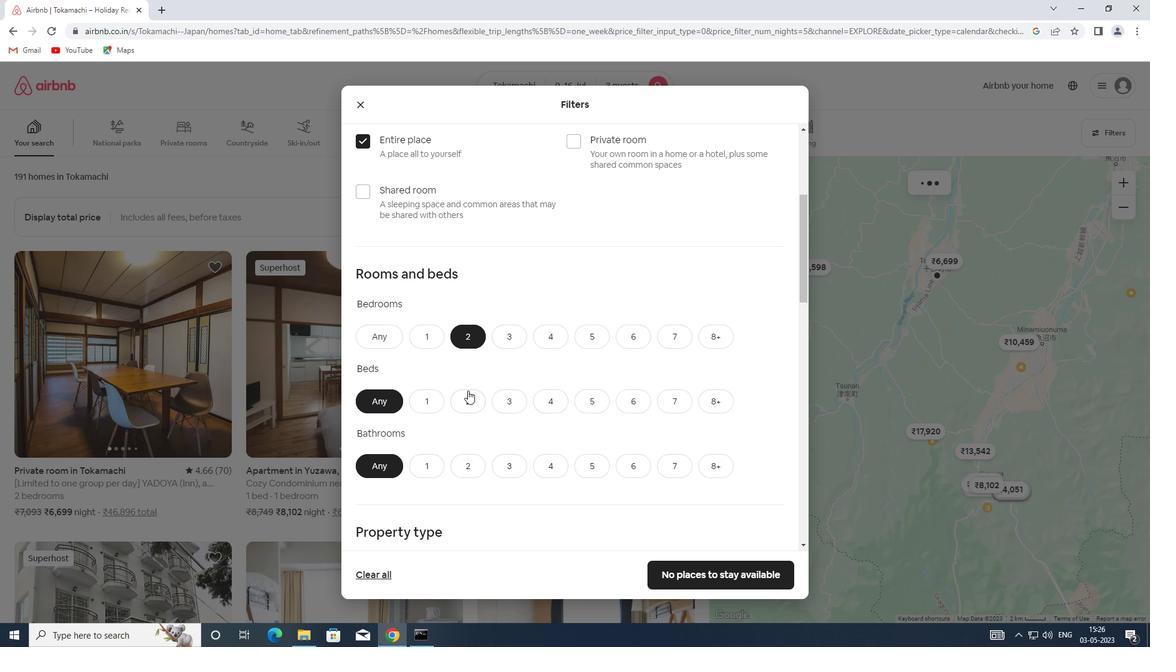 
Action: Mouse moved to (468, 384)
Screenshot: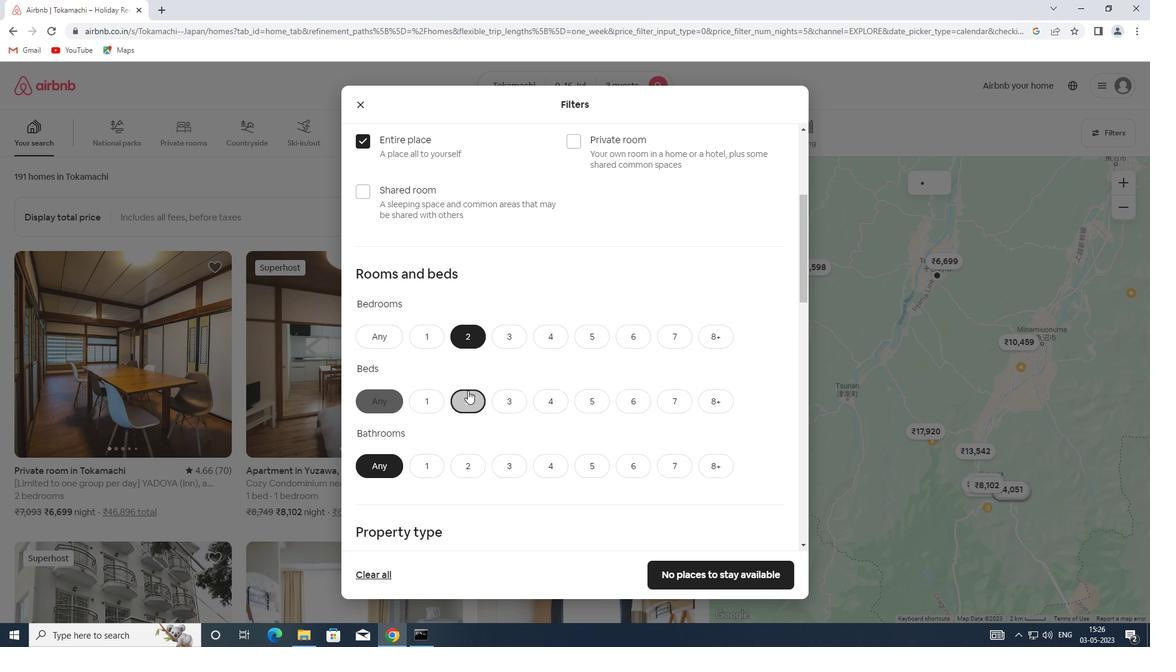 
Action: Mouse scrolled (468, 383) with delta (0, 0)
Screenshot: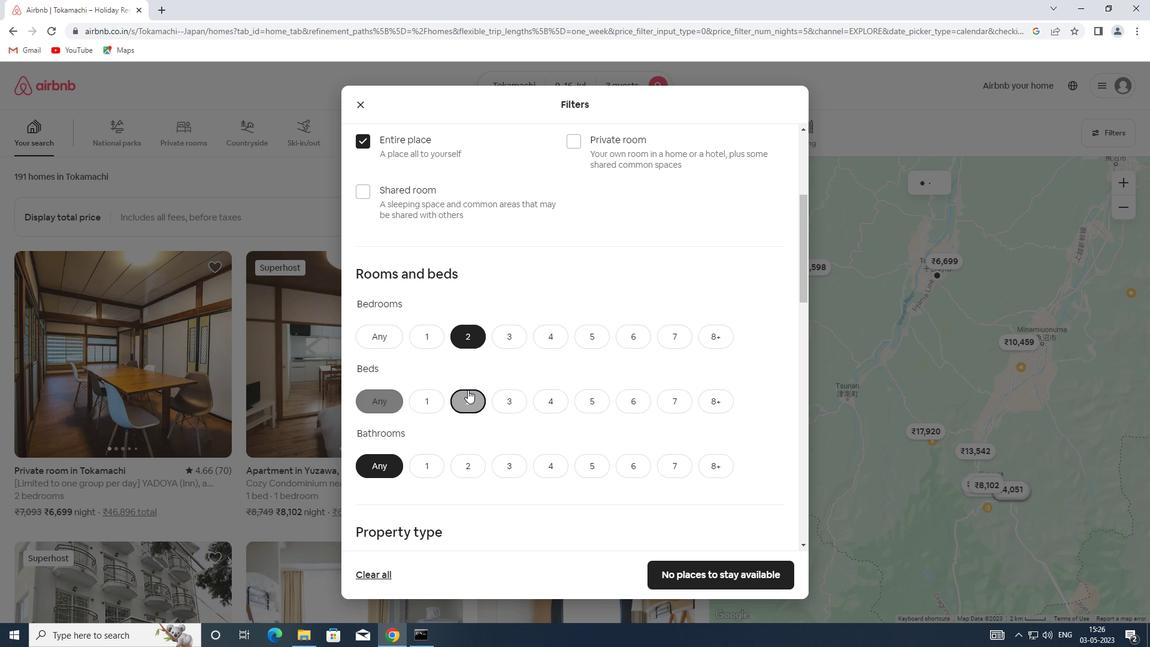 
Action: Mouse scrolled (468, 383) with delta (0, 0)
Screenshot: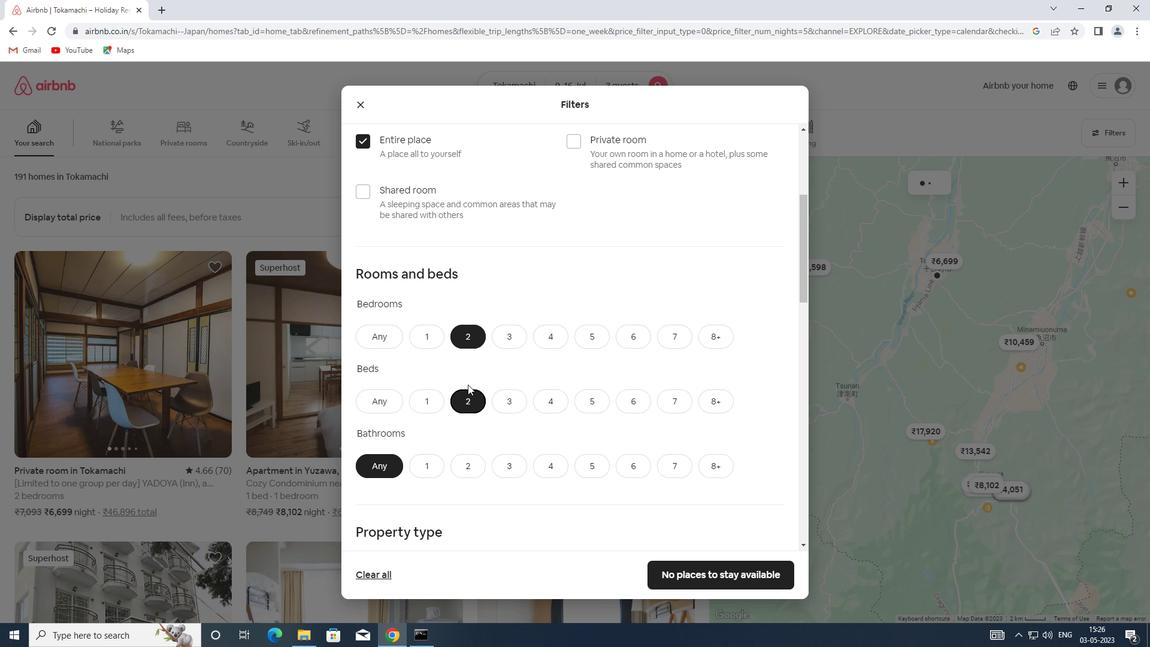 
Action: Mouse scrolled (468, 383) with delta (0, 0)
Screenshot: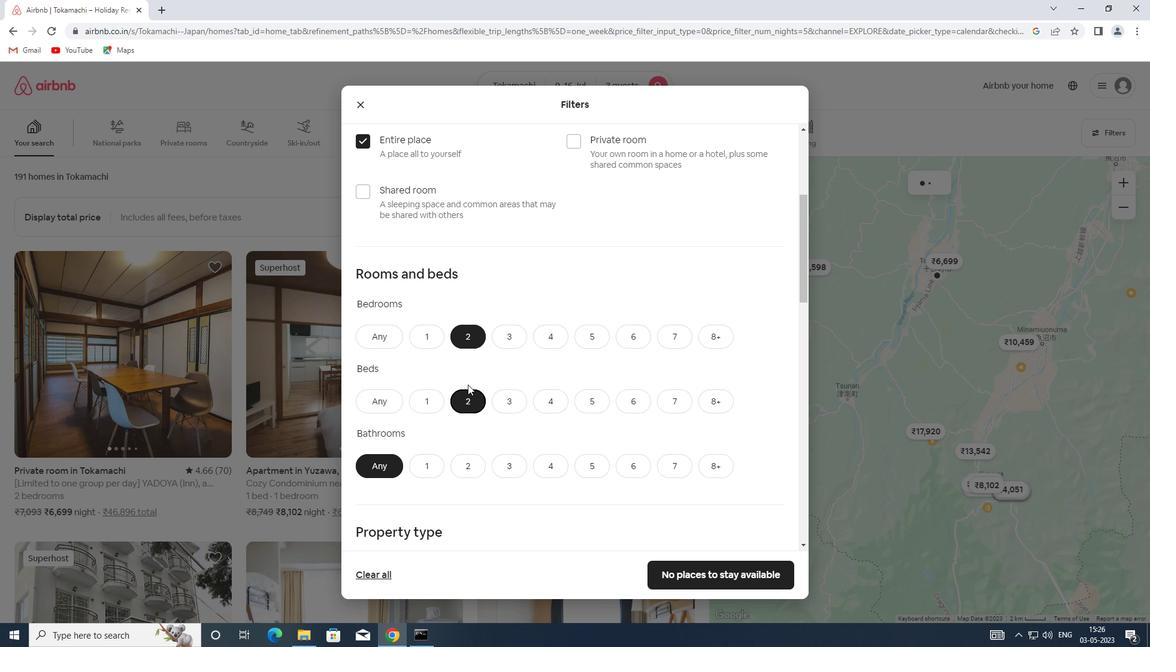 
Action: Mouse moved to (423, 281)
Screenshot: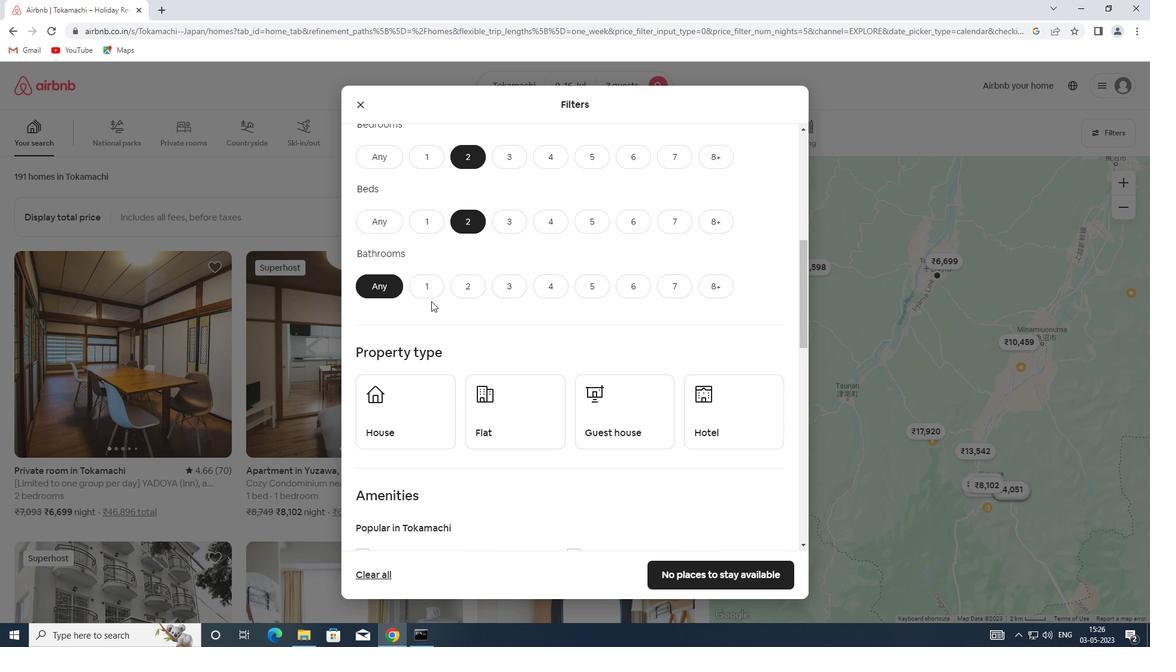 
Action: Mouse pressed left at (423, 281)
Screenshot: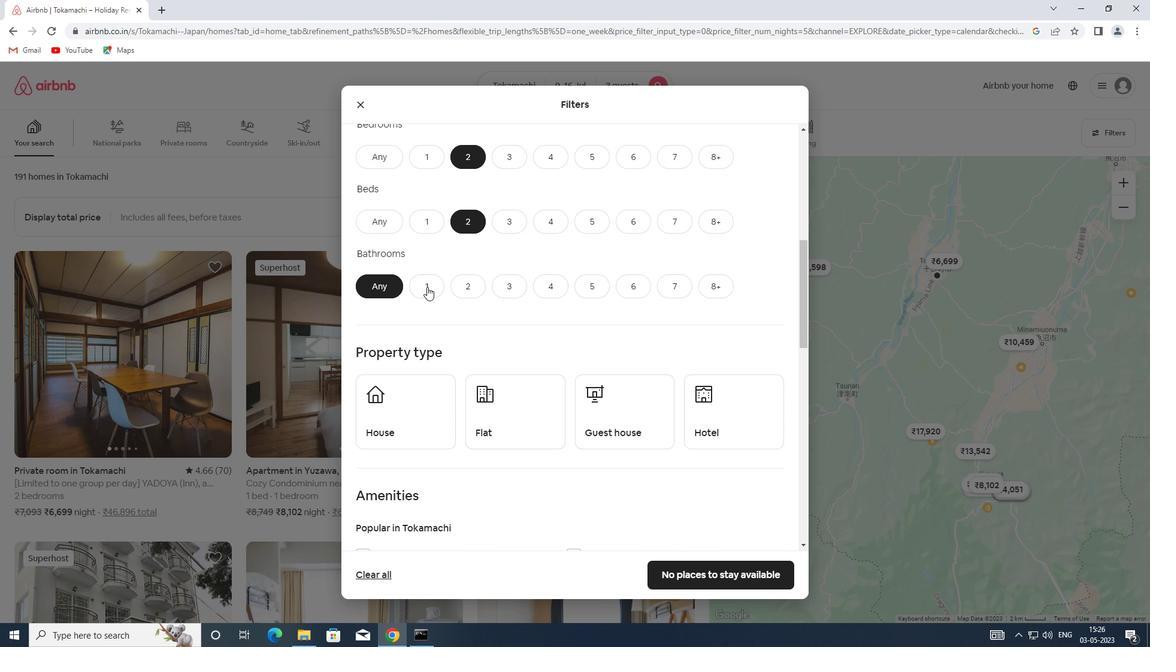 
Action: Mouse moved to (400, 405)
Screenshot: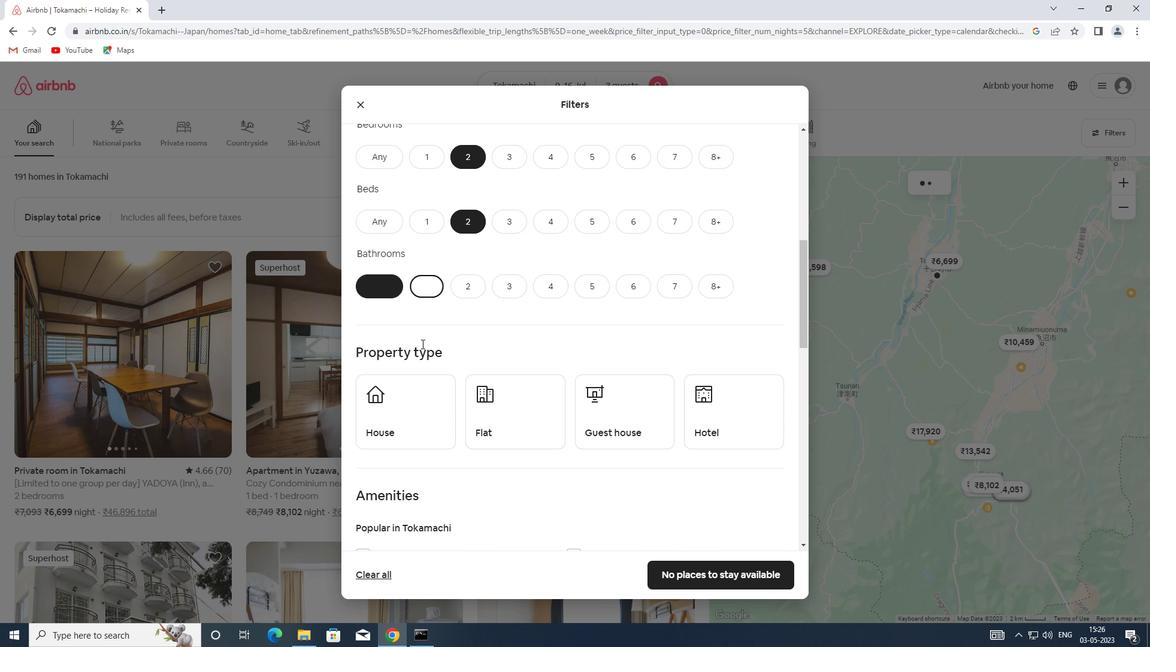 
Action: Mouse pressed left at (400, 405)
Screenshot: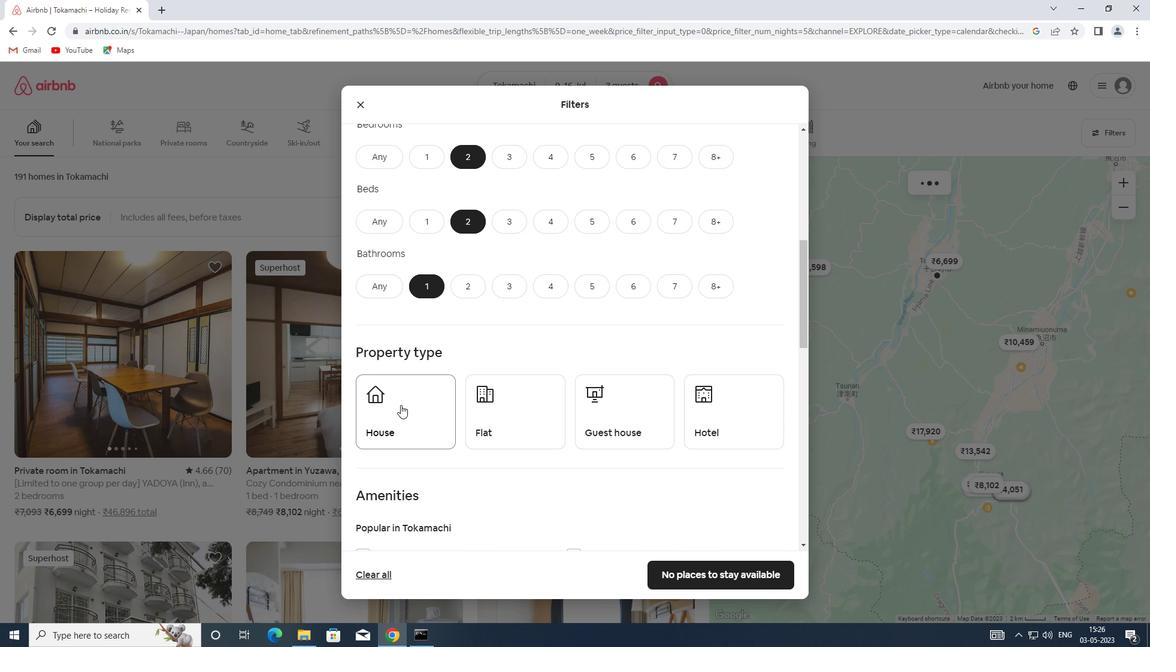 
Action: Mouse moved to (492, 414)
Screenshot: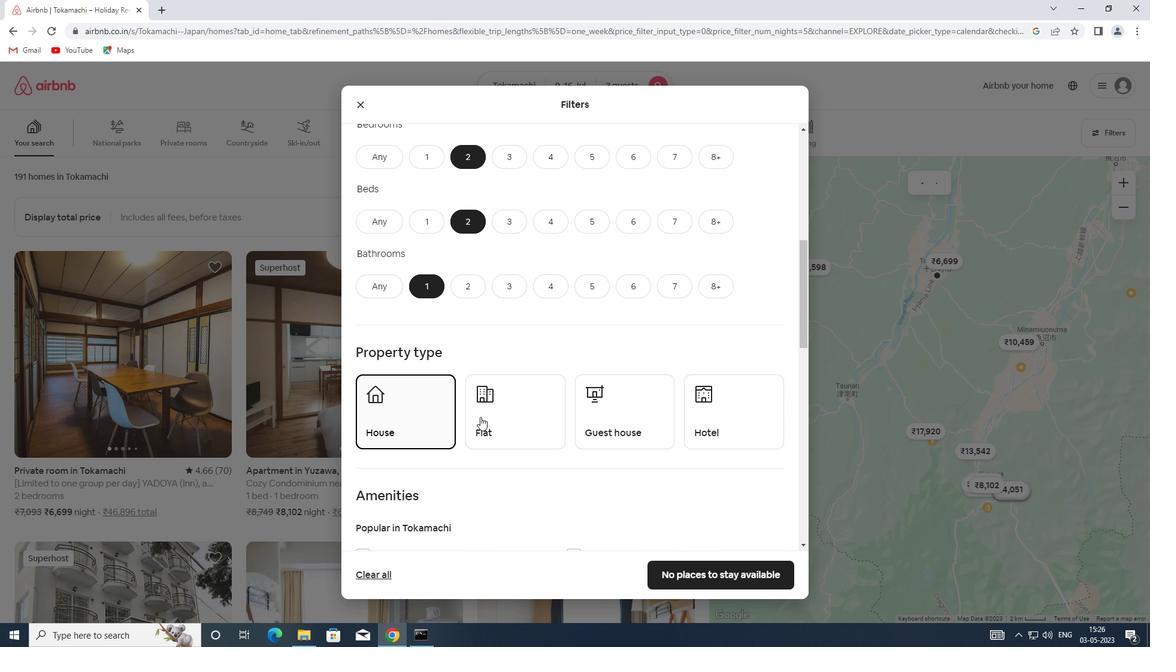 
Action: Mouse pressed left at (492, 414)
Screenshot: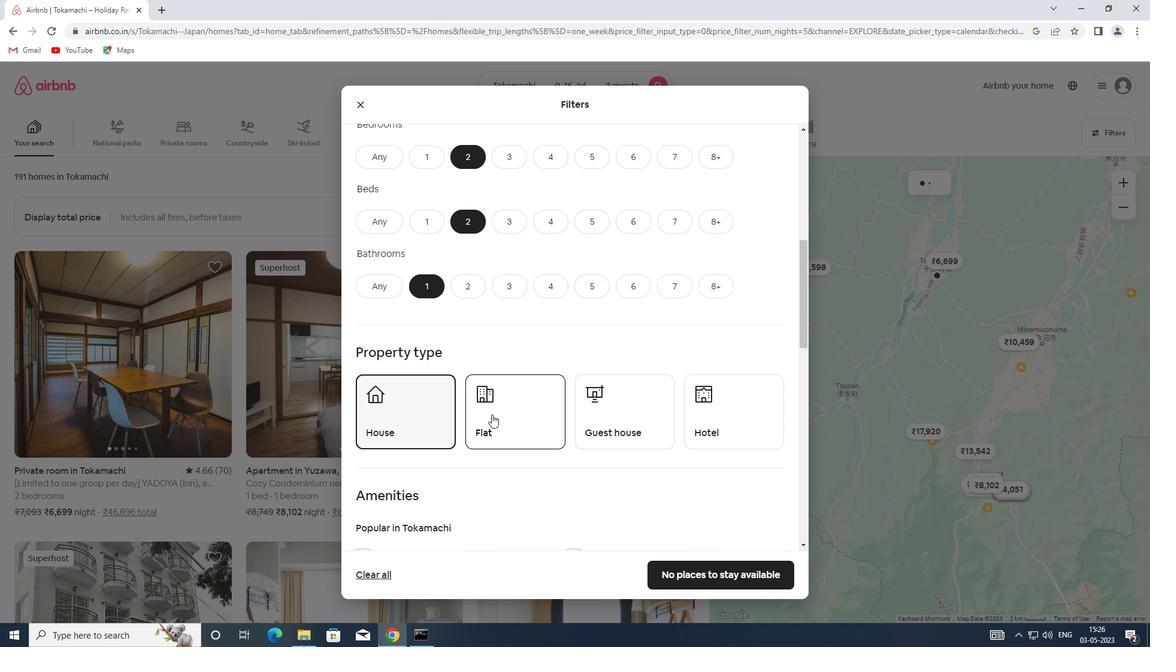 
Action: Mouse moved to (591, 424)
Screenshot: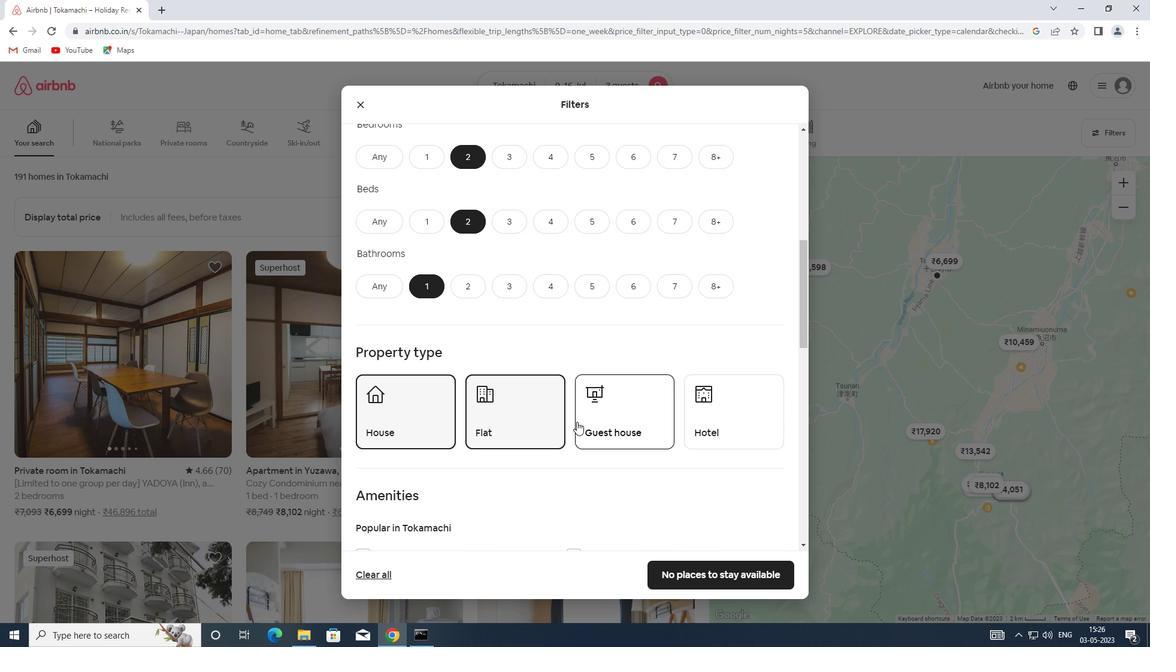
Action: Mouse pressed left at (591, 424)
Screenshot: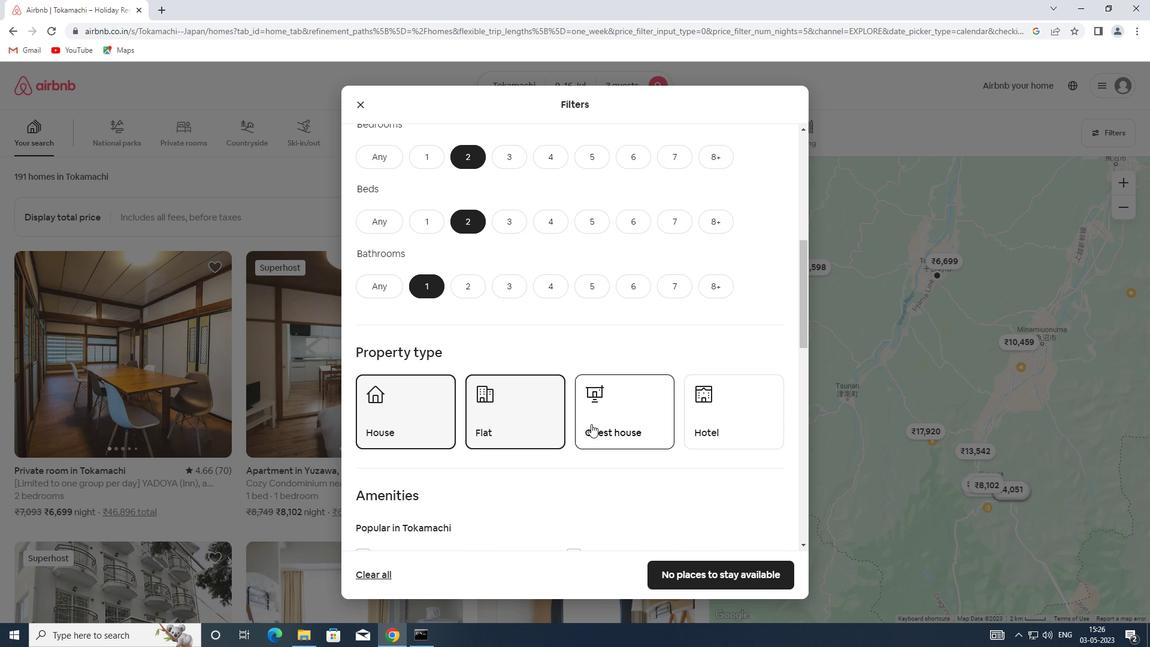 
Action: Mouse moved to (586, 405)
Screenshot: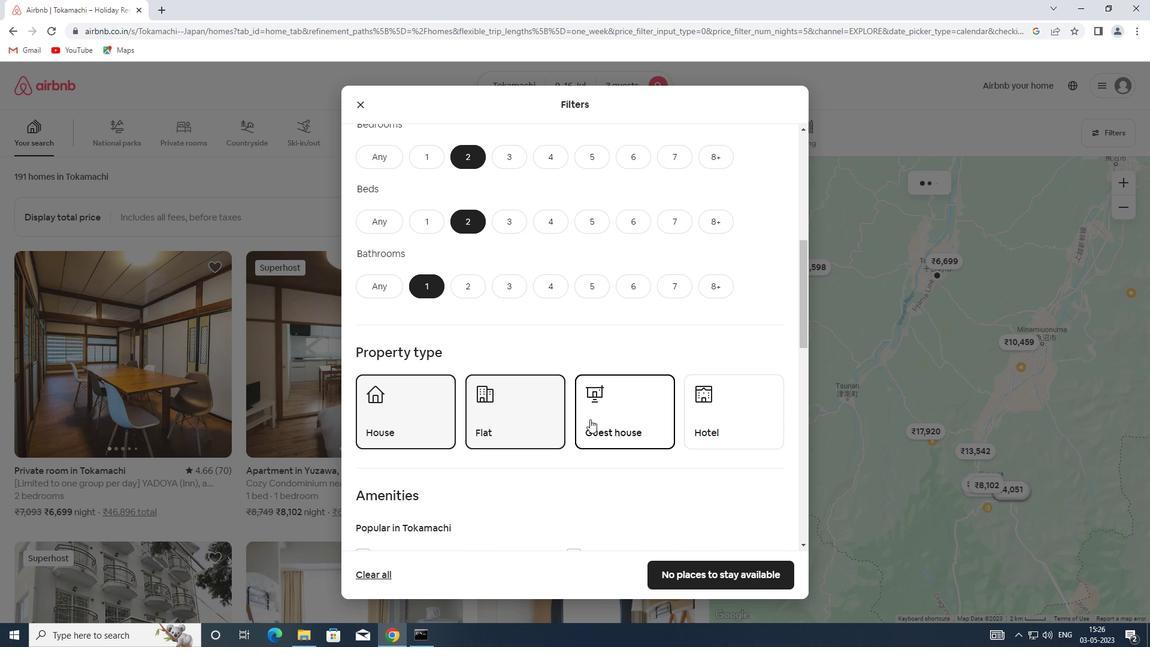 
Action: Mouse scrolled (586, 405) with delta (0, 0)
Screenshot: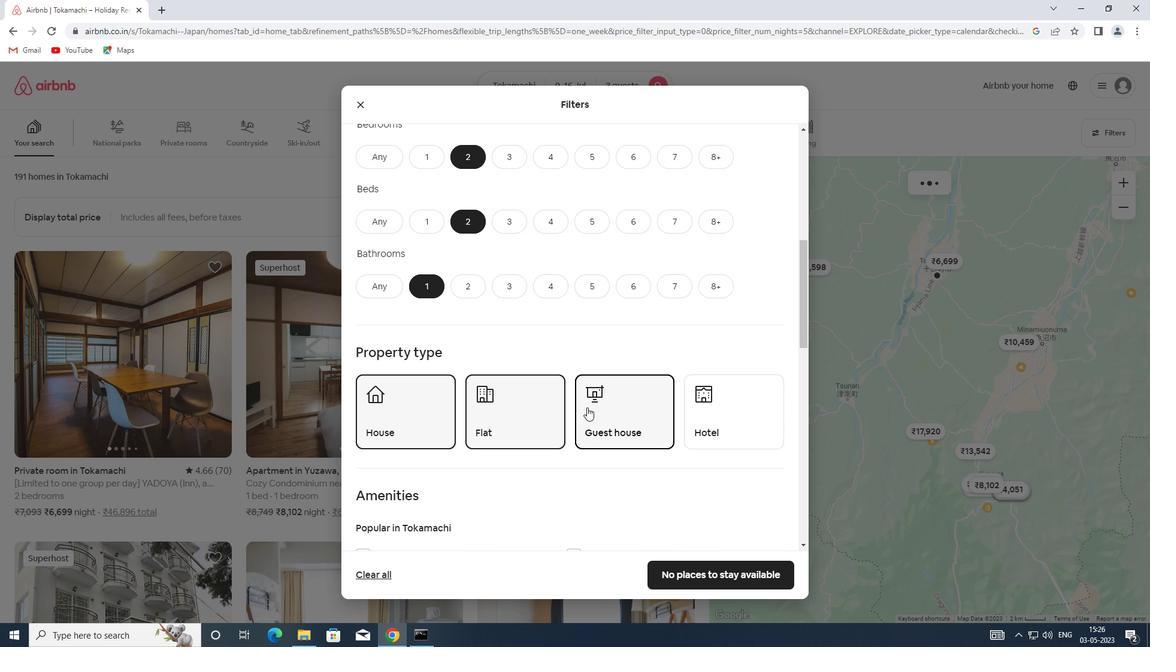 
Action: Mouse scrolled (586, 405) with delta (0, 0)
Screenshot: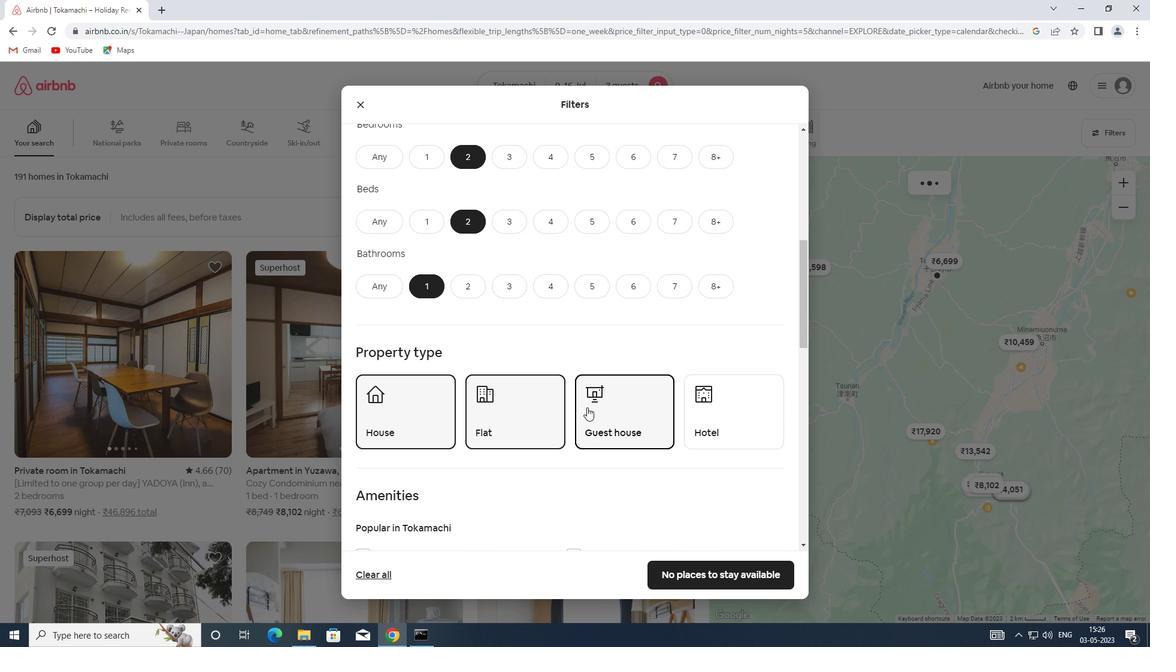 
Action: Mouse scrolled (586, 405) with delta (0, 0)
Screenshot: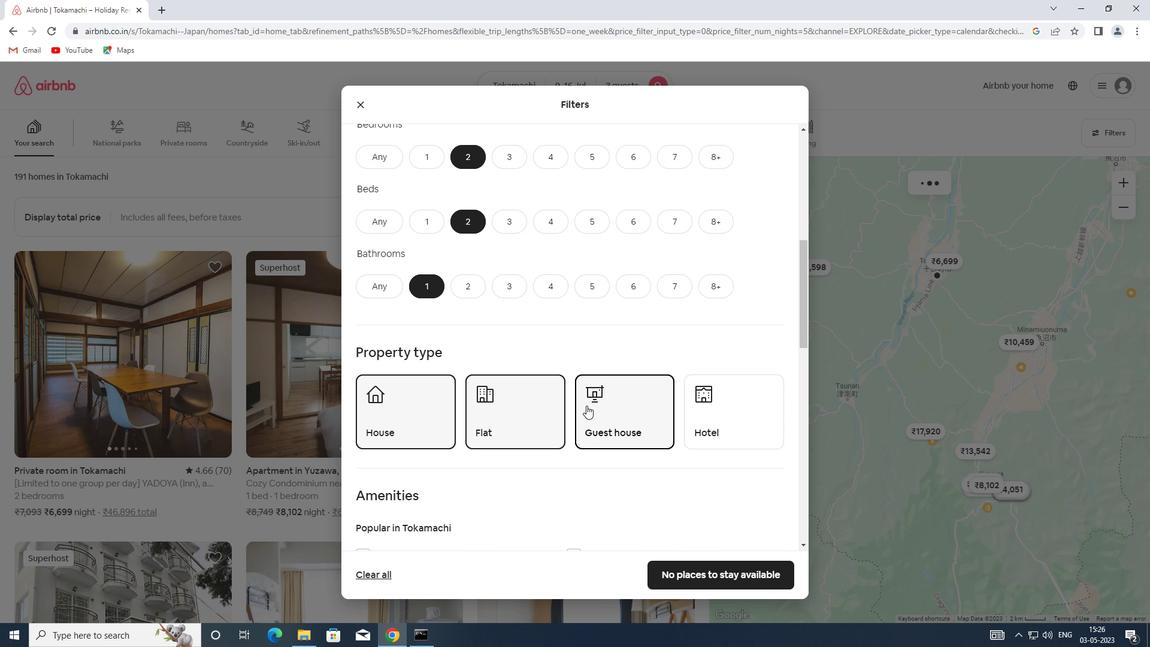 
Action: Mouse scrolled (586, 405) with delta (0, 0)
Screenshot: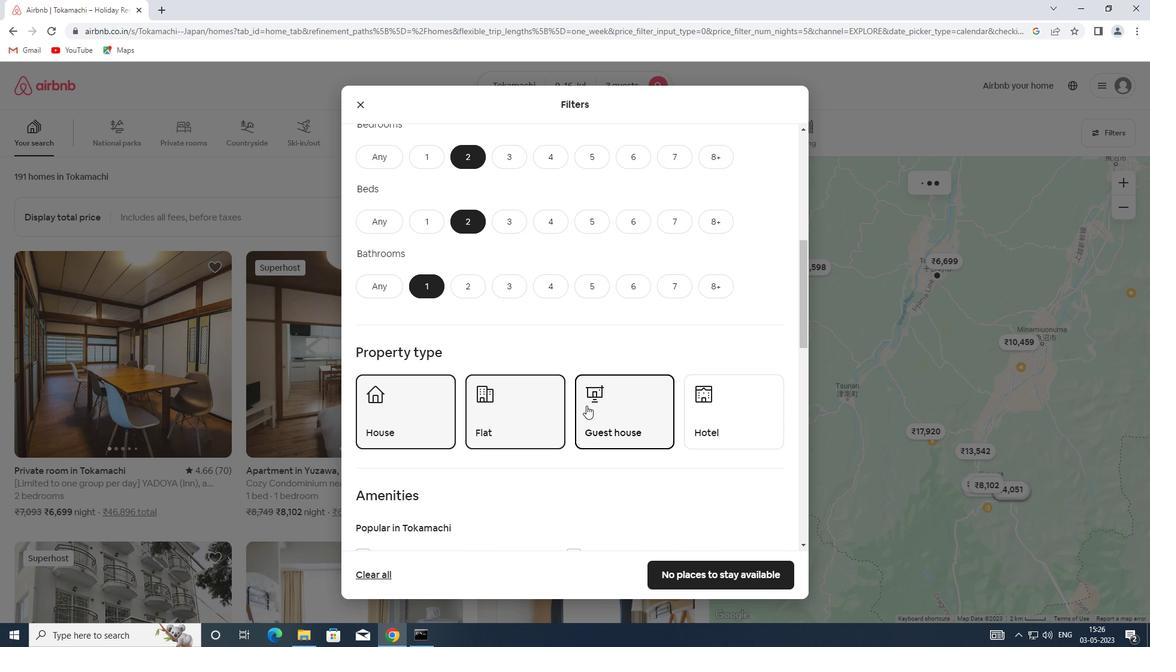 
Action: Mouse scrolled (586, 405) with delta (0, 0)
Screenshot: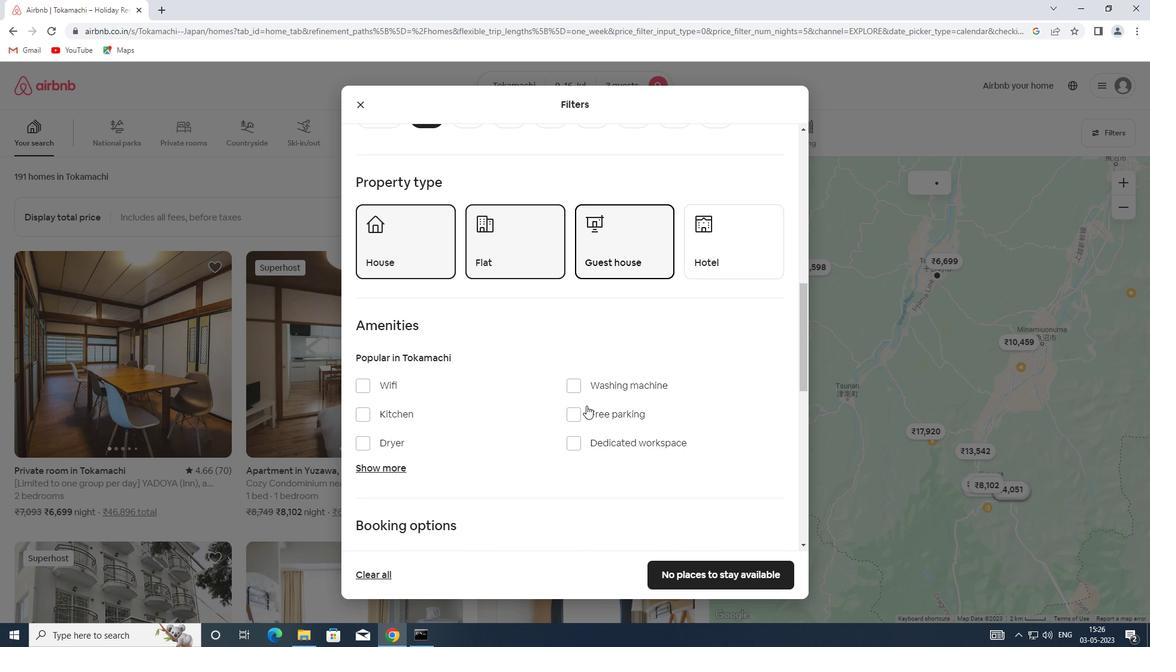 
Action: Mouse scrolled (586, 405) with delta (0, 0)
Screenshot: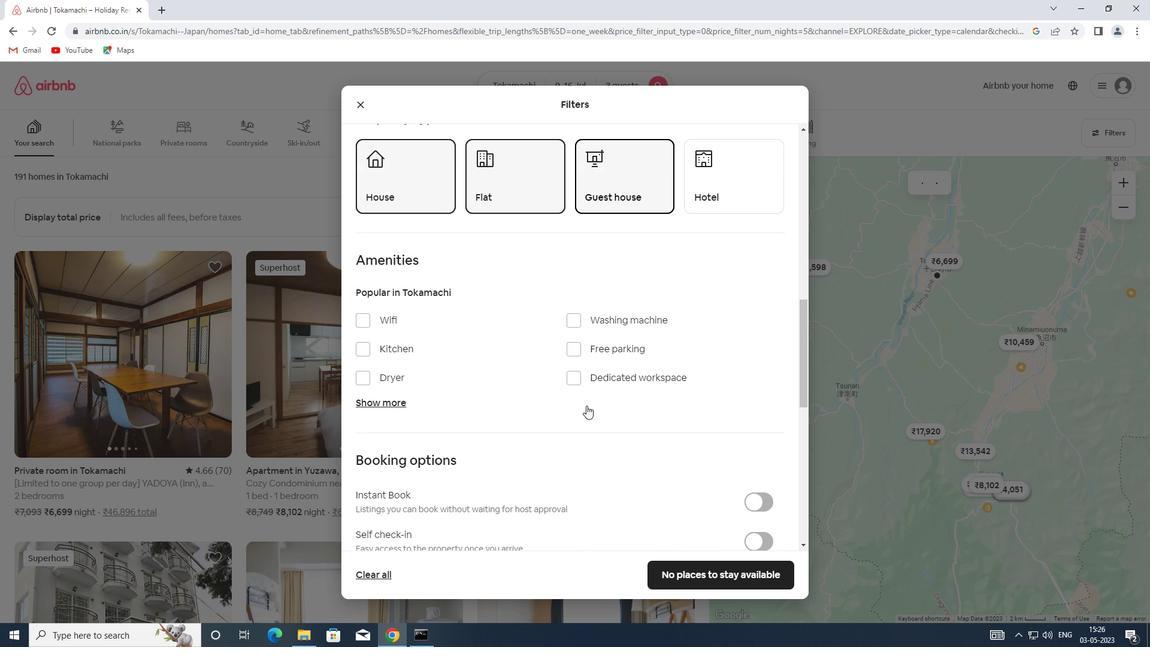 
Action: Mouse scrolled (586, 405) with delta (0, 0)
Screenshot: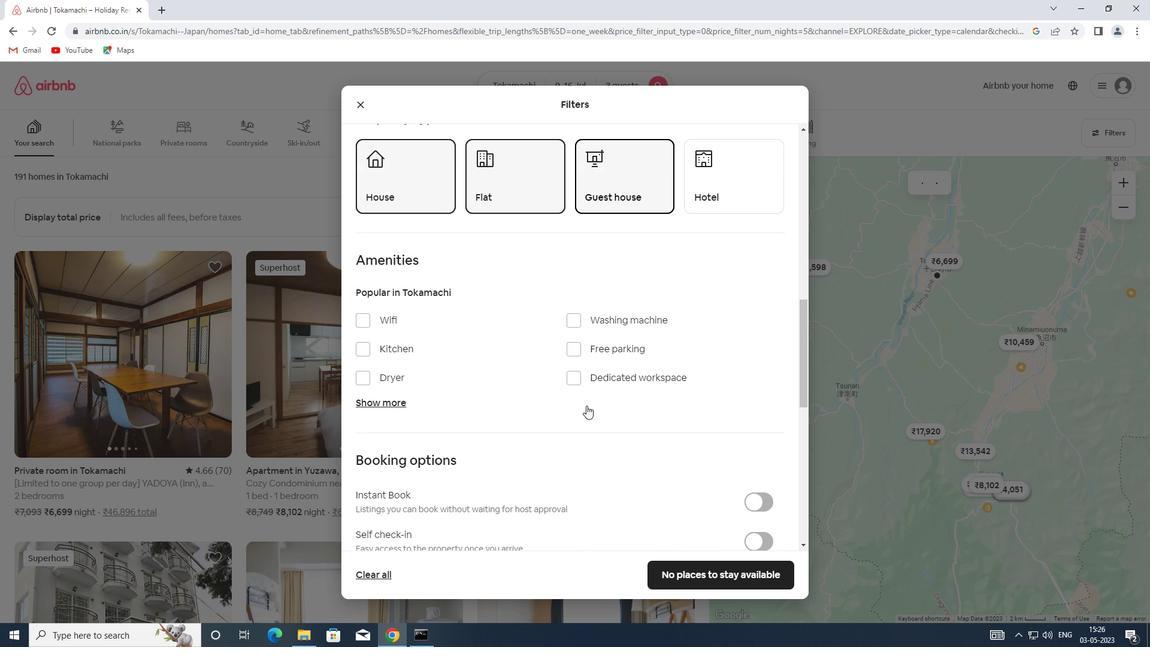 
Action: Mouse scrolled (586, 405) with delta (0, 0)
Screenshot: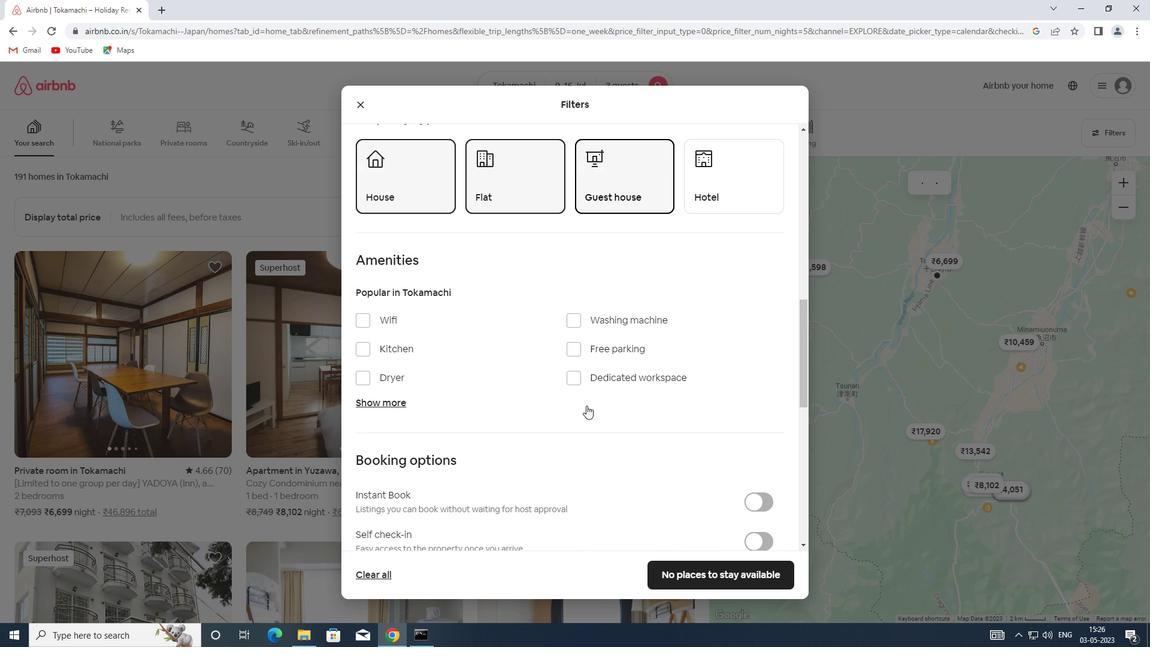 
Action: Mouse moved to (749, 303)
Screenshot: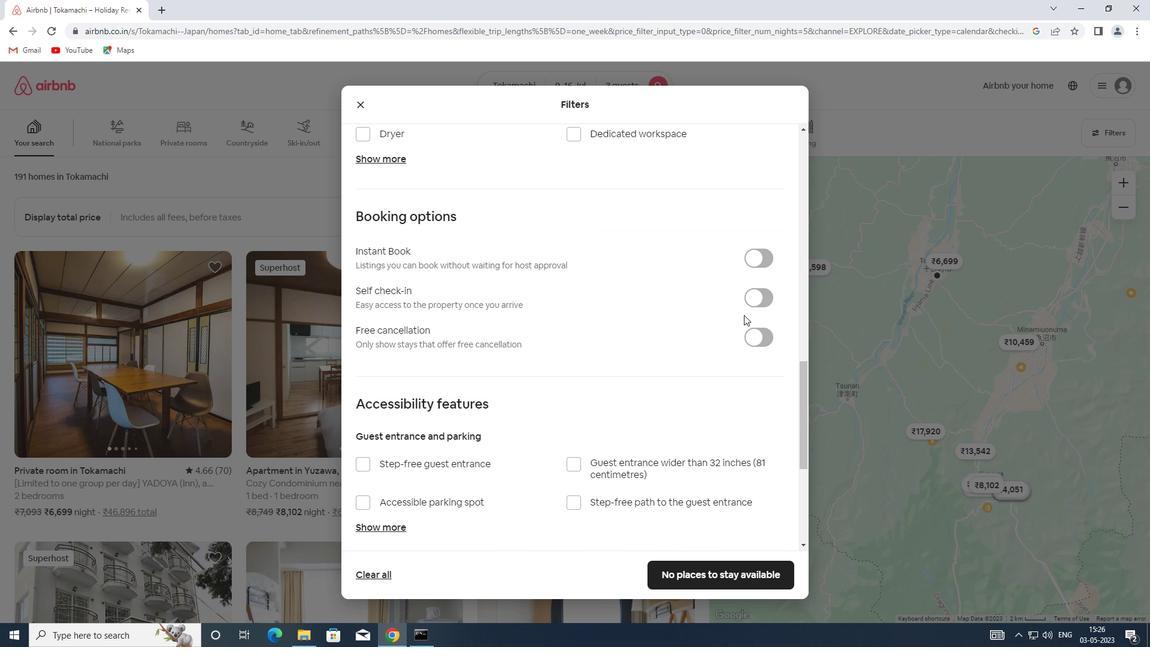 
Action: Mouse pressed left at (749, 303)
Screenshot: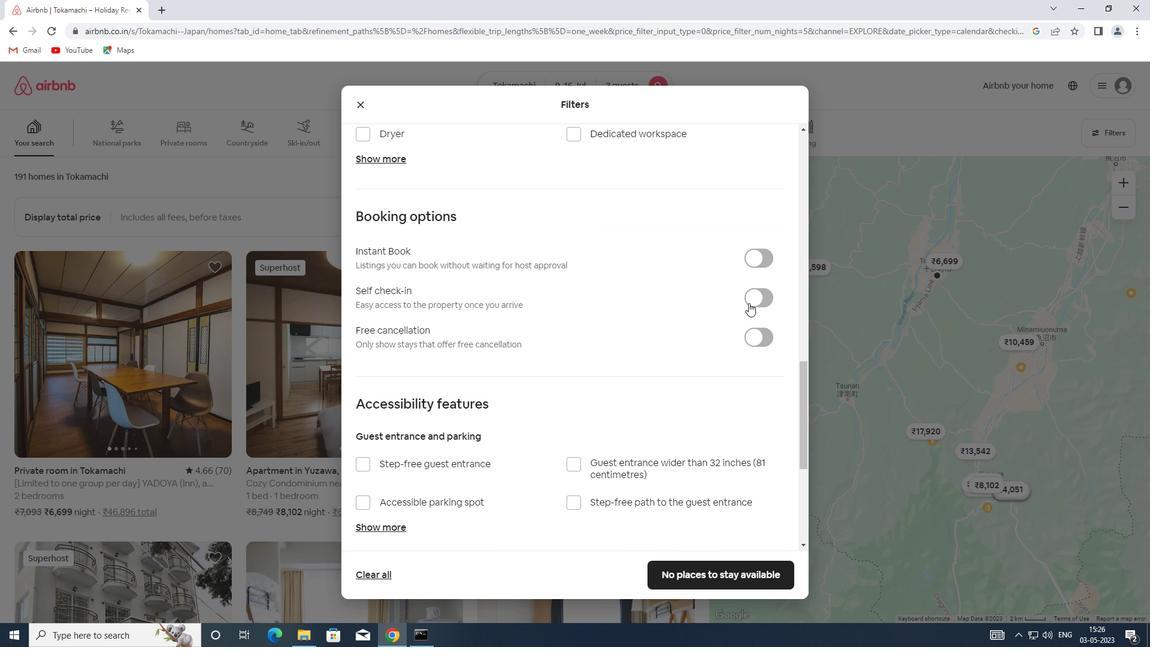 
Action: Mouse moved to (539, 353)
Screenshot: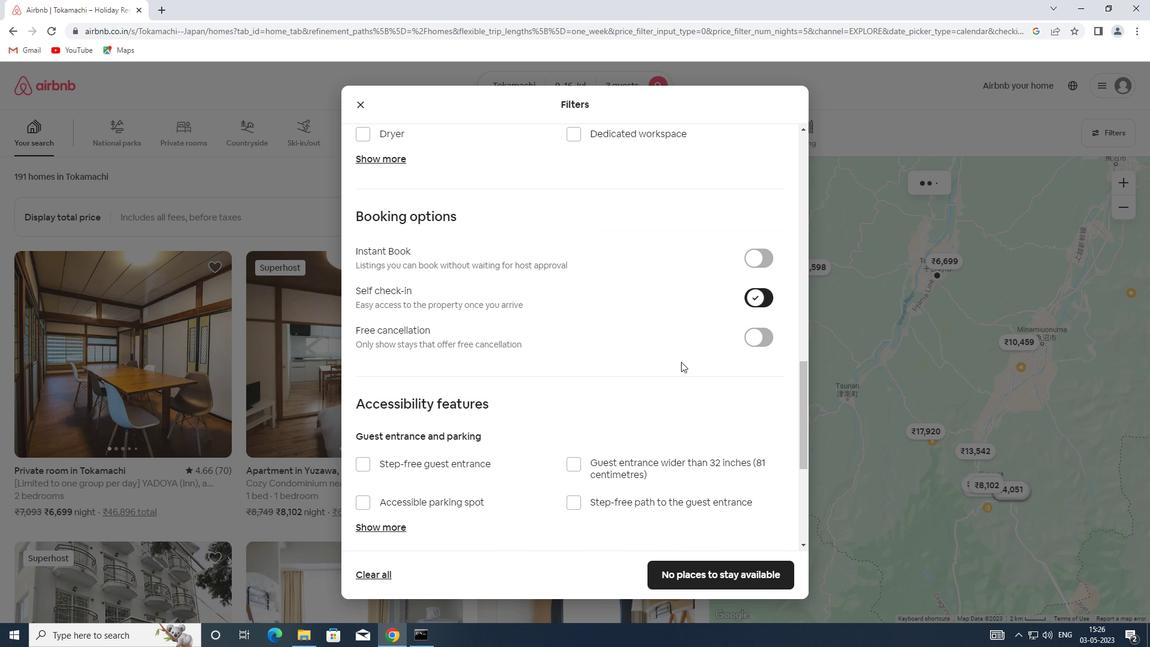 
Action: Mouse scrolled (539, 352) with delta (0, 0)
Screenshot: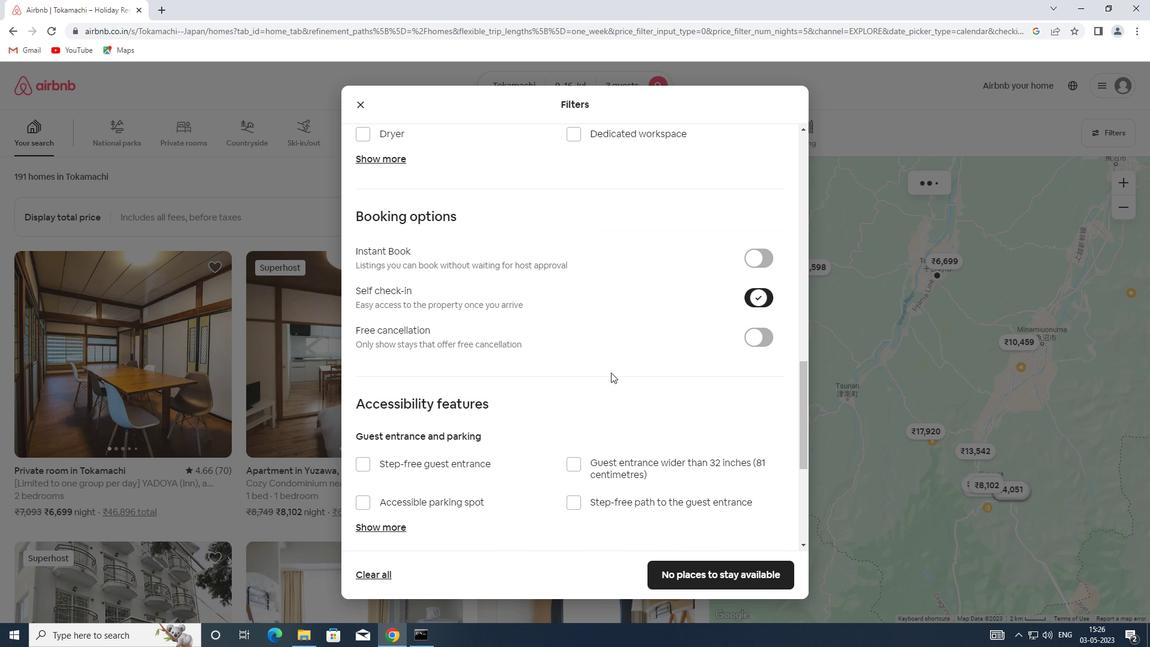 
Action: Mouse scrolled (539, 352) with delta (0, 0)
Screenshot: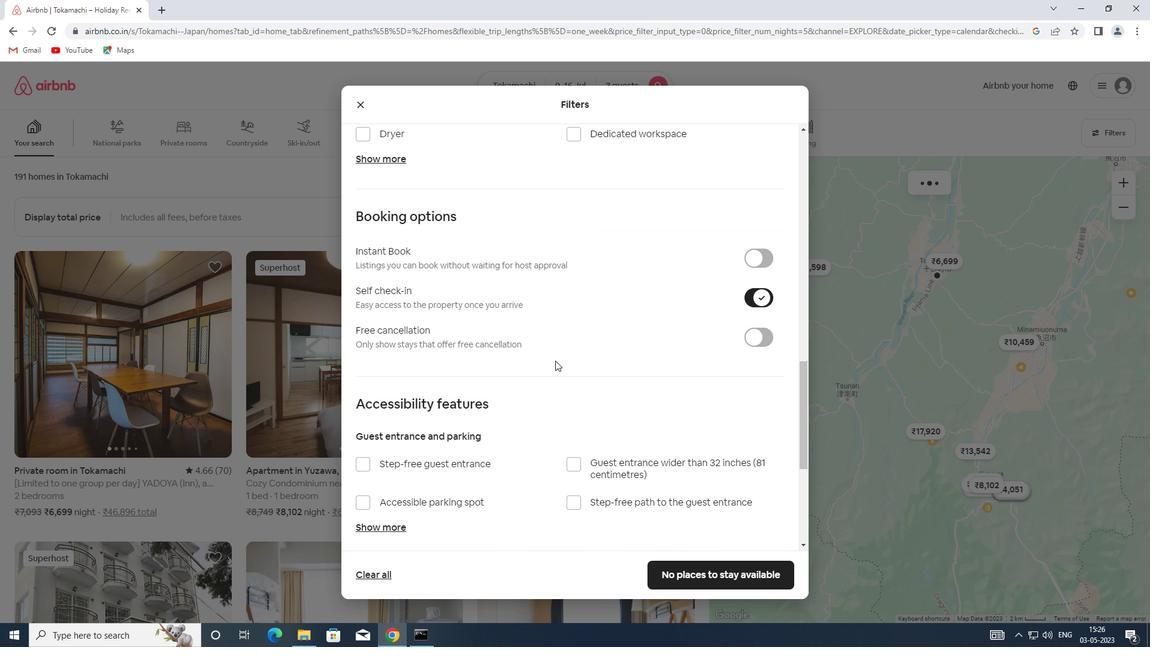 
Action: Mouse scrolled (539, 352) with delta (0, 0)
Screenshot: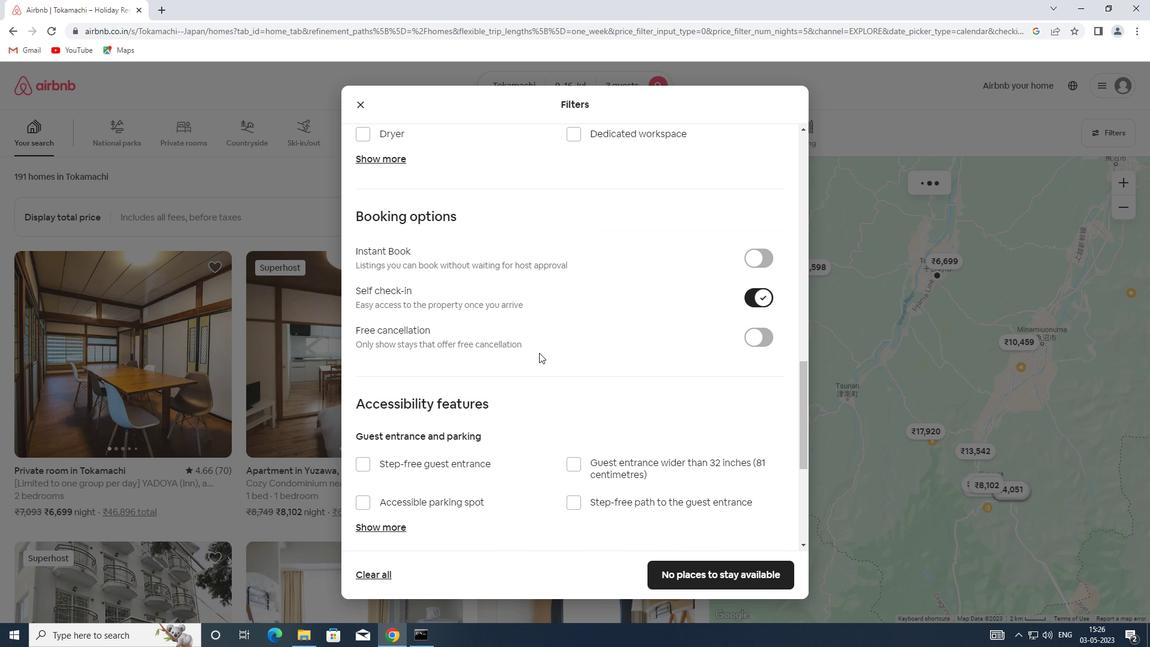 
Action: Mouse moved to (535, 359)
Screenshot: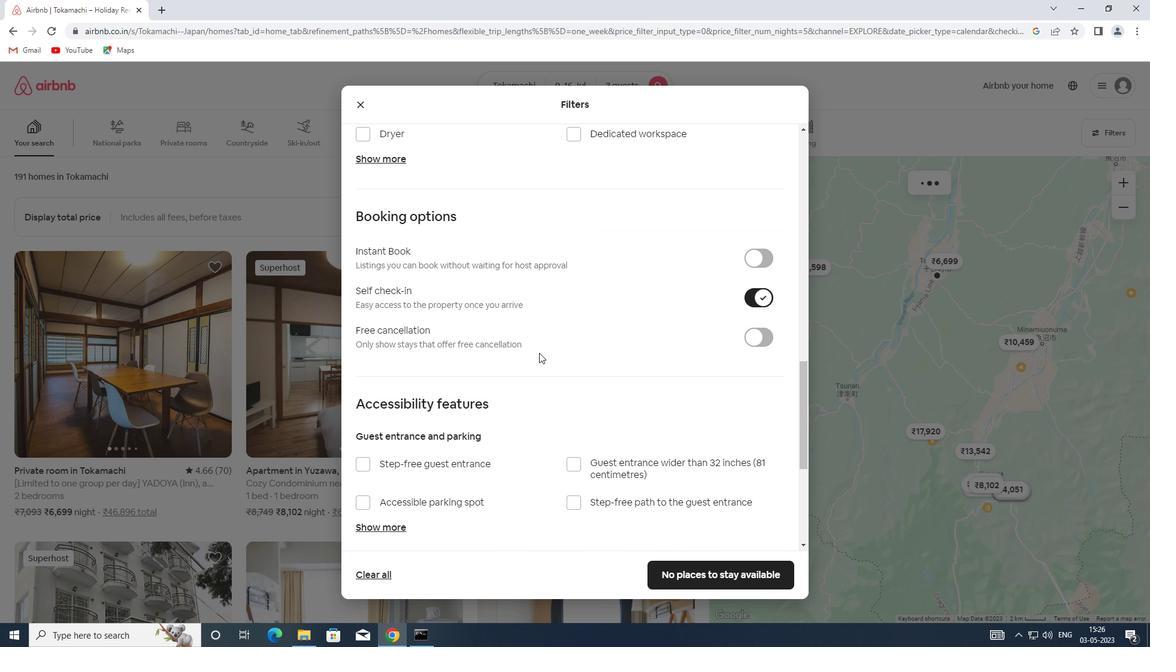 
Action: Mouse scrolled (535, 358) with delta (0, 0)
Screenshot: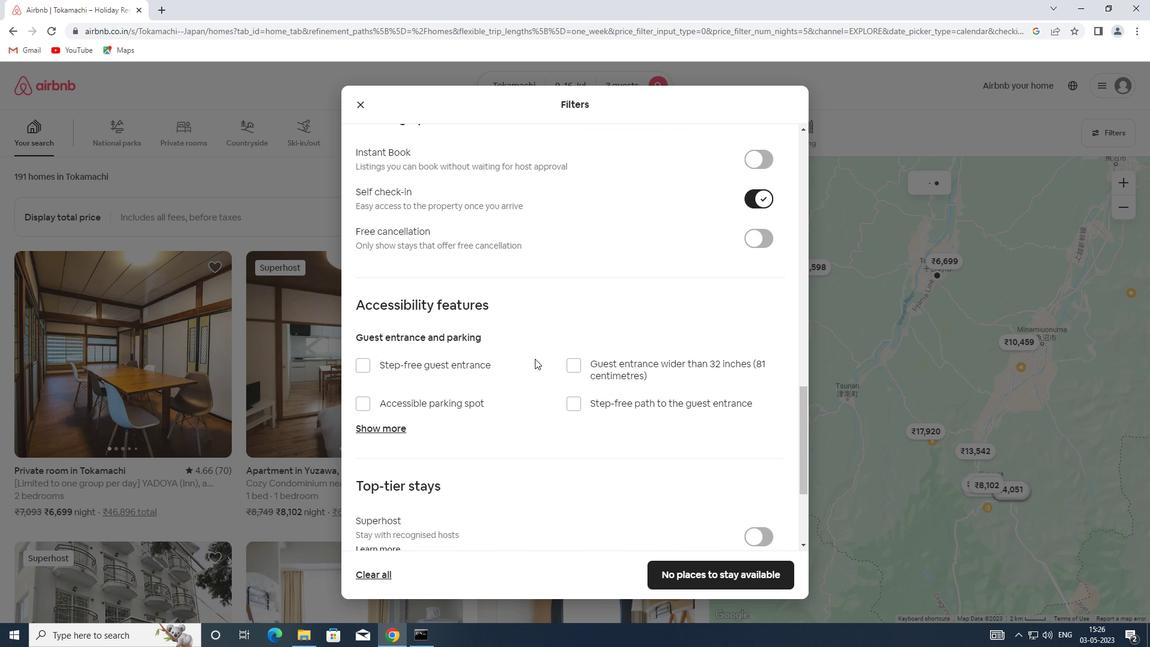
Action: Mouse scrolled (535, 357) with delta (0, -1)
Screenshot: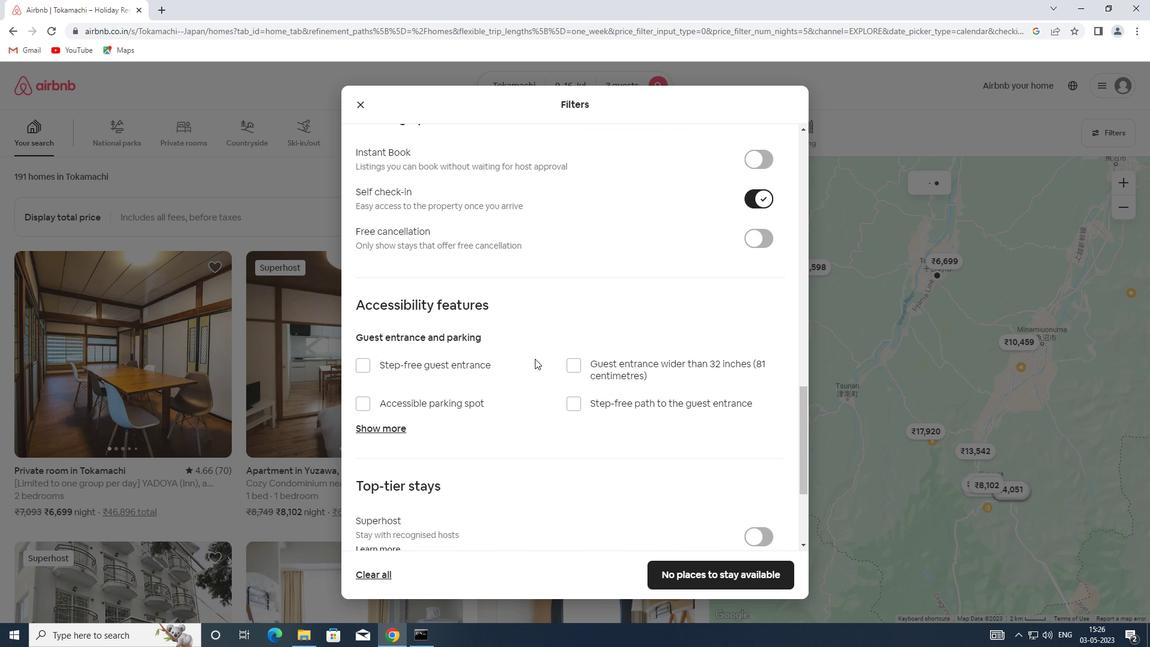 
Action: Mouse moved to (533, 359)
Screenshot: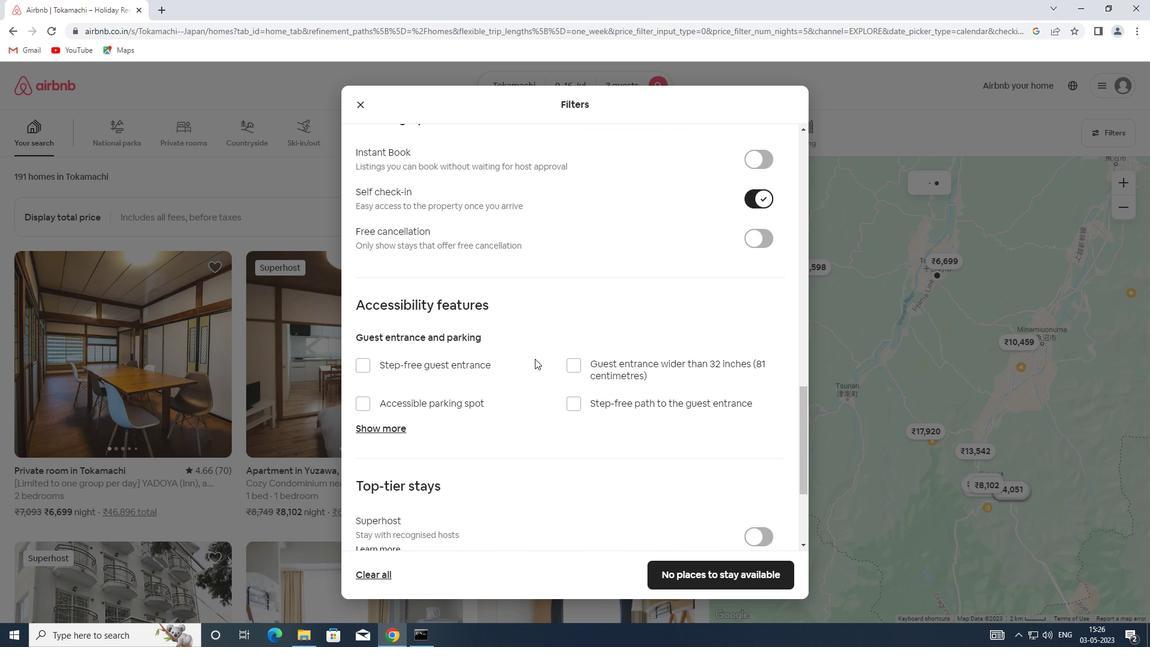 
Action: Mouse scrolled (533, 359) with delta (0, 0)
Screenshot: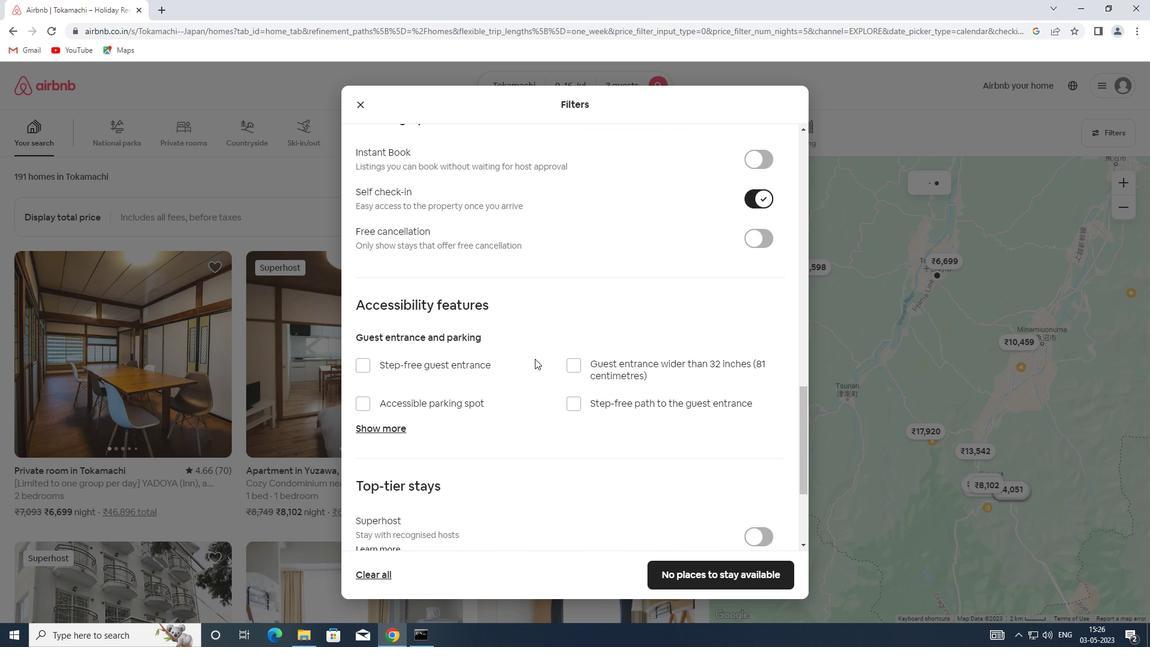 
Action: Mouse moved to (532, 360)
Screenshot: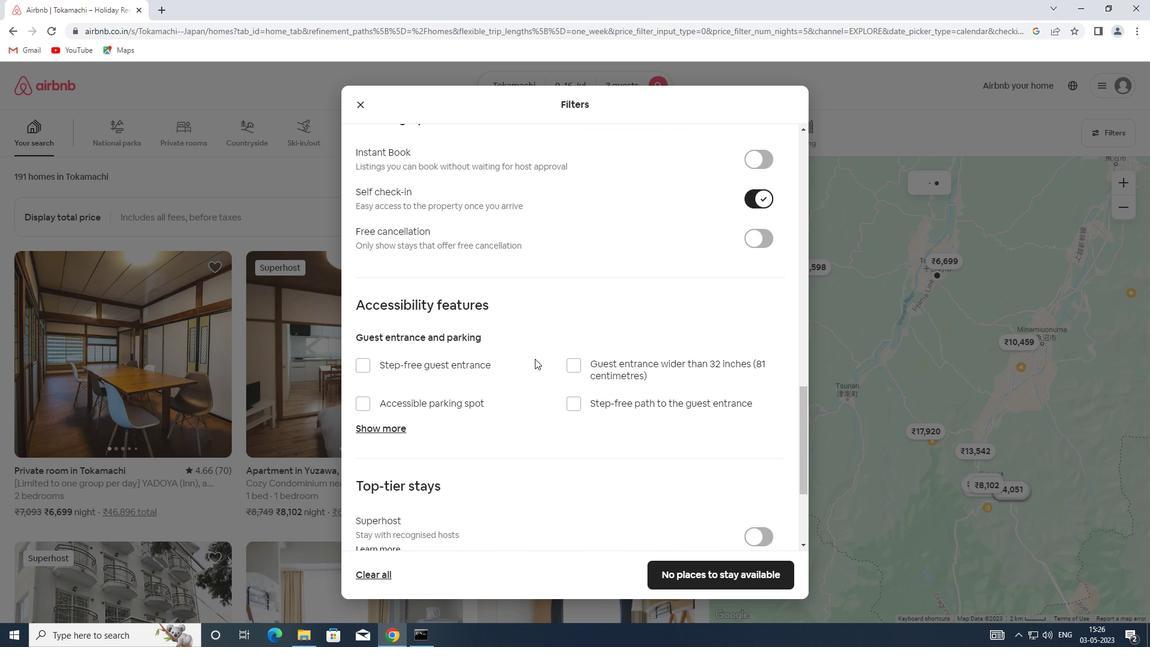 
Action: Mouse scrolled (532, 359) with delta (0, 0)
Screenshot: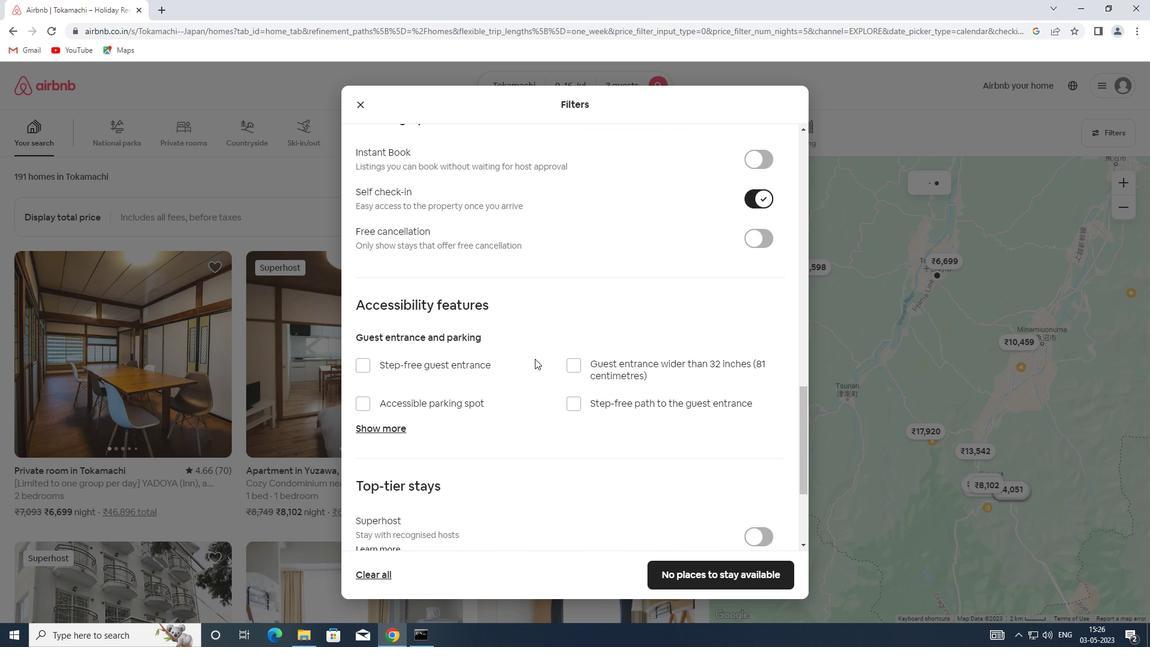 
Action: Mouse moved to (394, 469)
Screenshot: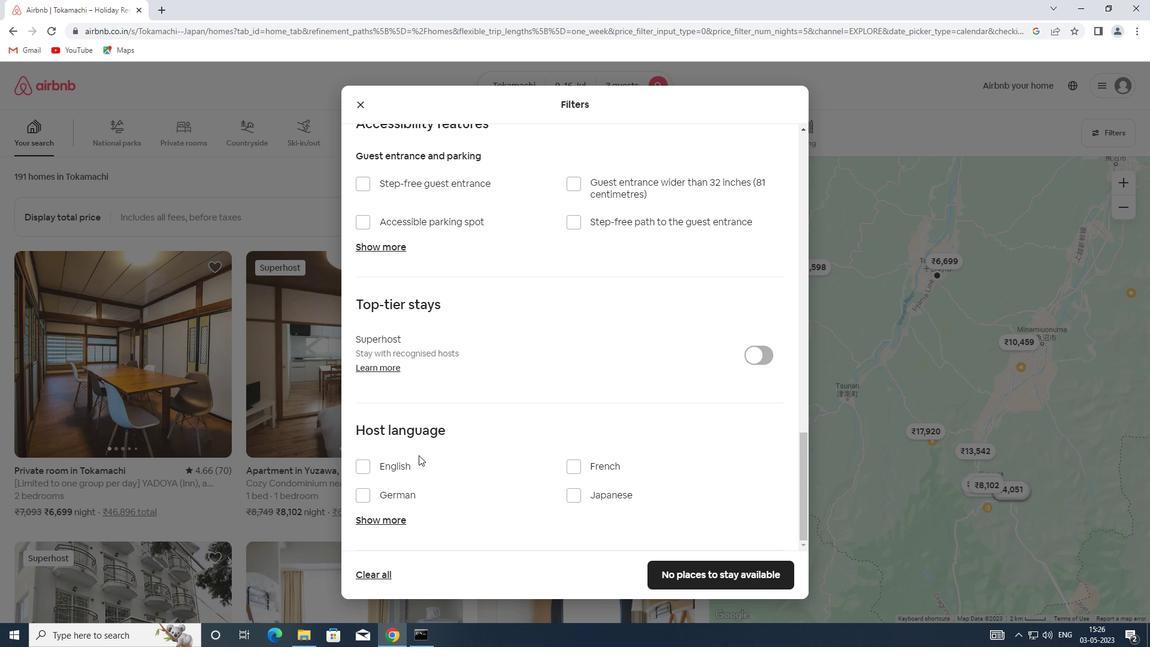 
Action: Mouse pressed left at (394, 469)
Screenshot: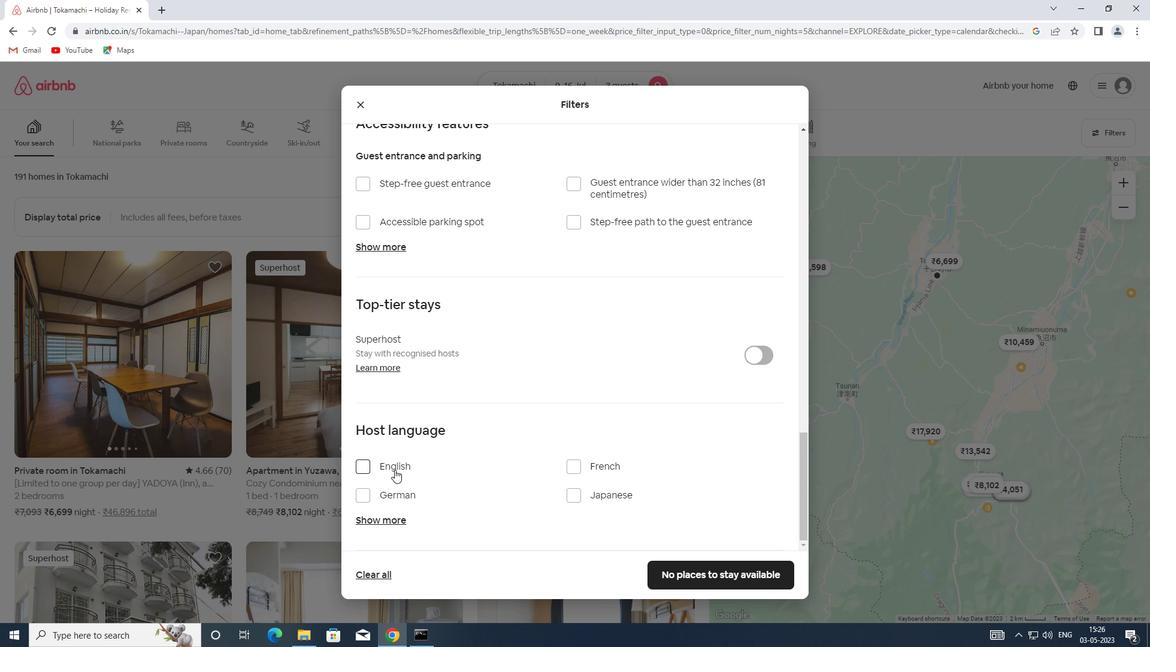 
Action: Mouse moved to (720, 571)
Screenshot: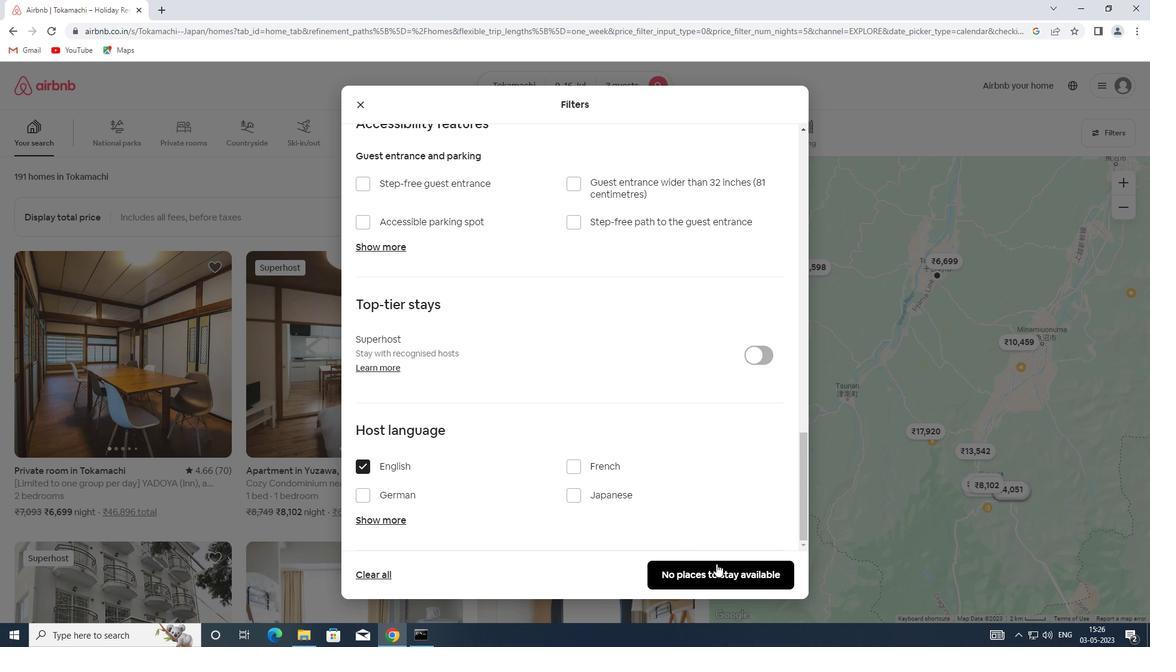 
Action: Mouse pressed left at (720, 571)
Screenshot: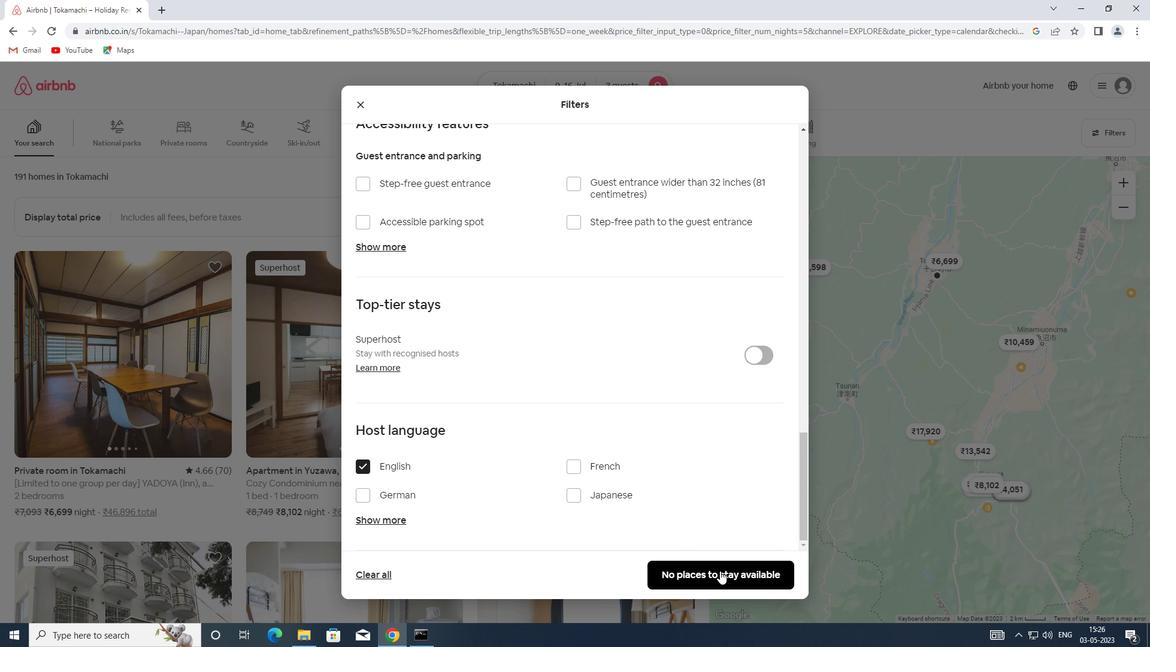 
Action: Mouse moved to (725, 567)
Screenshot: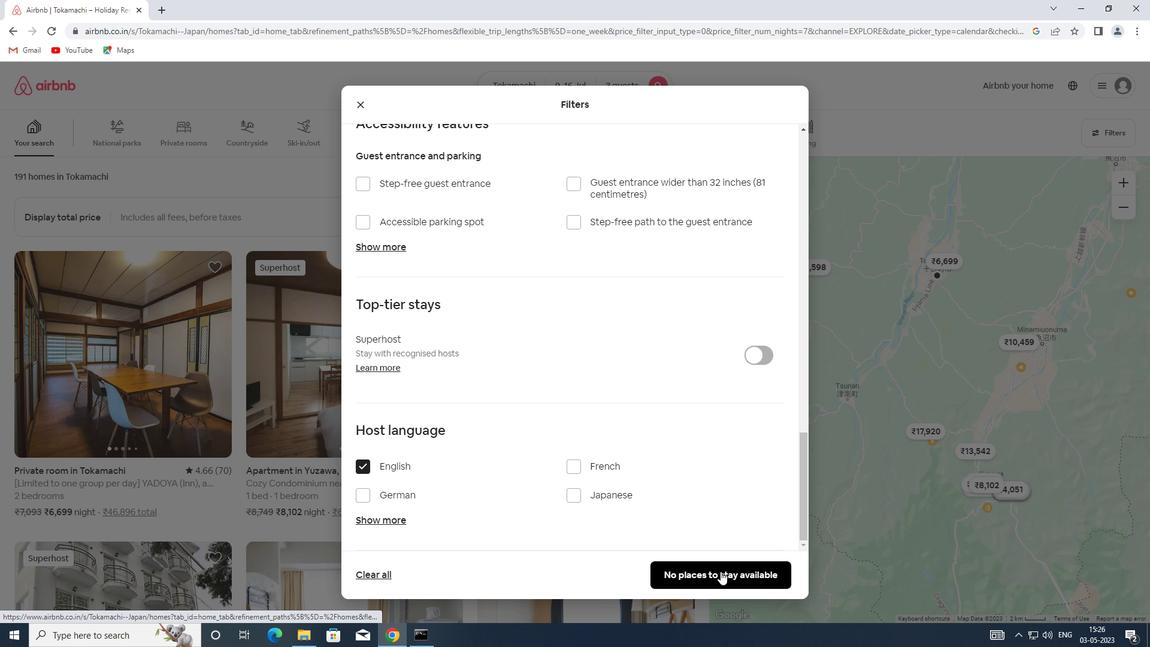 
